 Task: In the Contact  Layla.King@nyu.edu, Add note: 'Add a note to conduct a competitive analysis of key competitors.'. Mark checkbox to create task to follow up ': In 2 weeks'. Create task, with  description: Schedule Webinar, Add due date: Tomorrow; Add reminder: 30 Minutes before. Set Priority Medium and add note: Take detailed meeting minutes and share them with the team afterward.. Logged in from softage.1@softage.net
Action: Mouse moved to (99, 75)
Screenshot: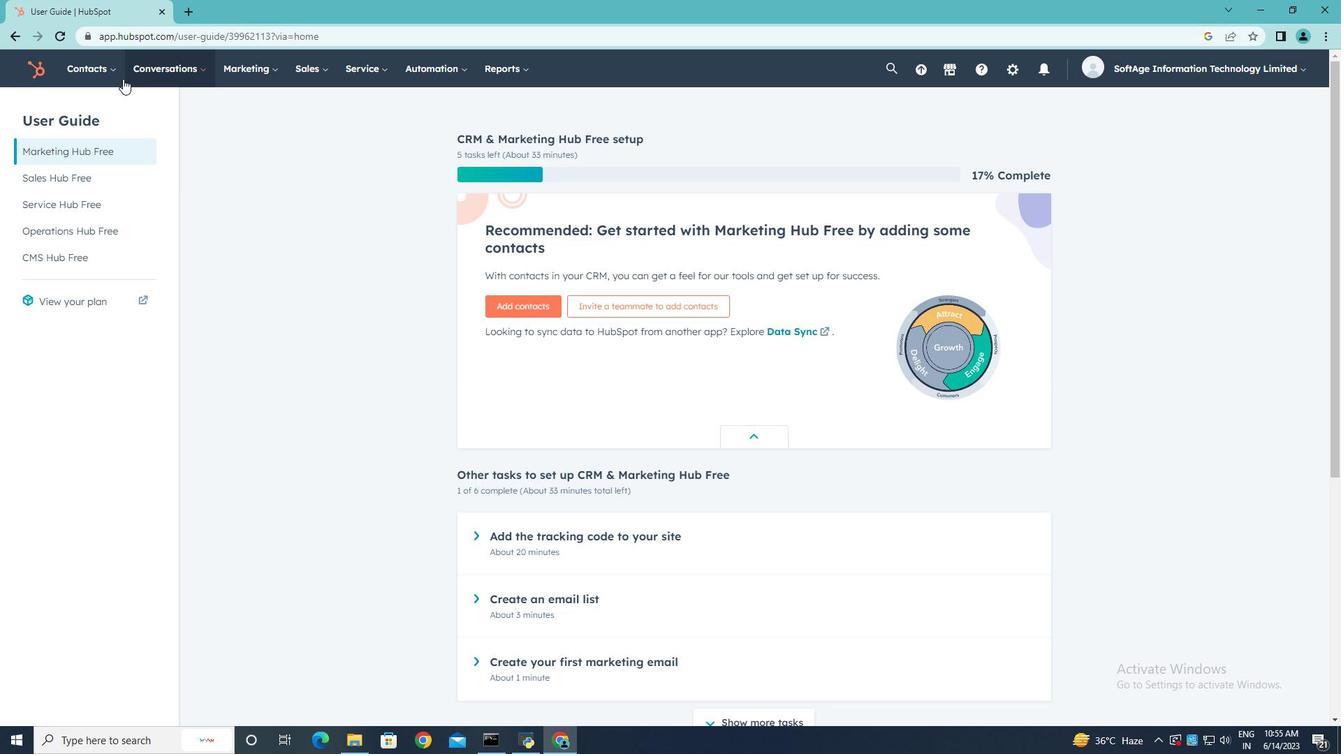 
Action: Mouse pressed left at (99, 75)
Screenshot: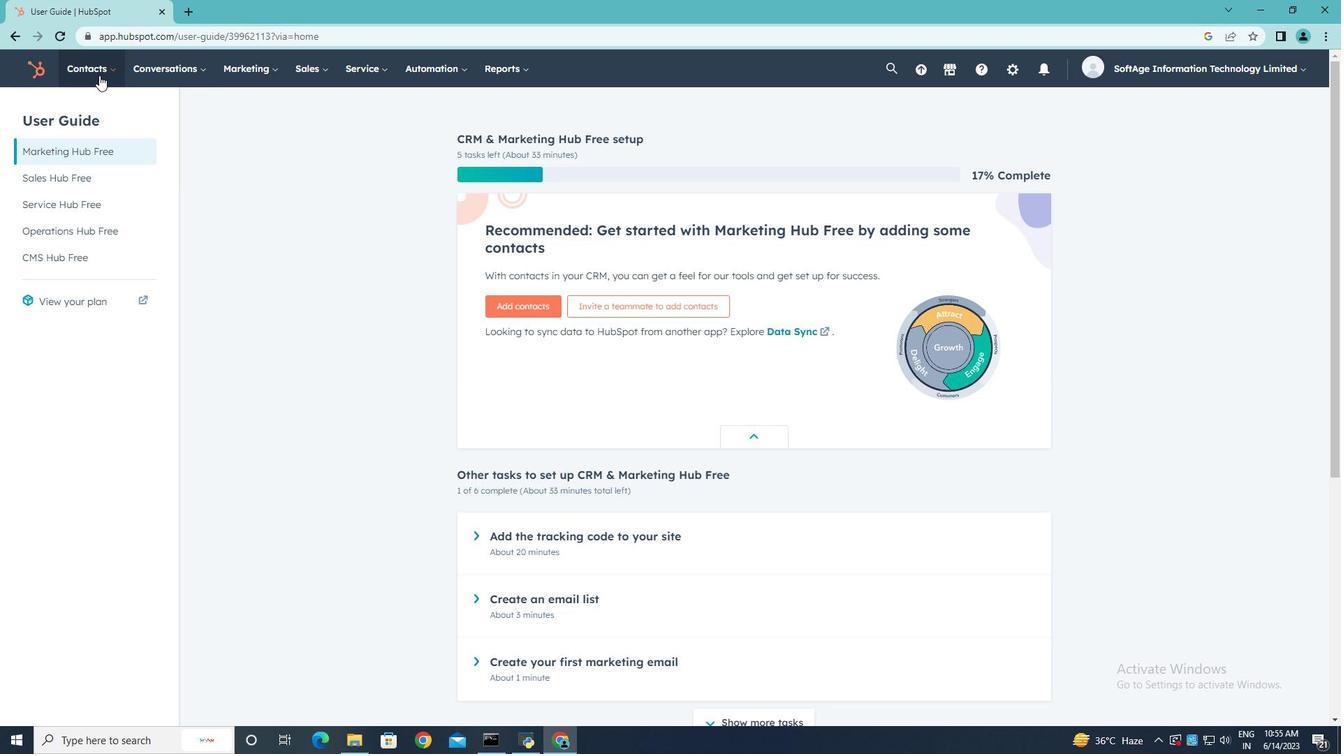 
Action: Mouse moved to (106, 113)
Screenshot: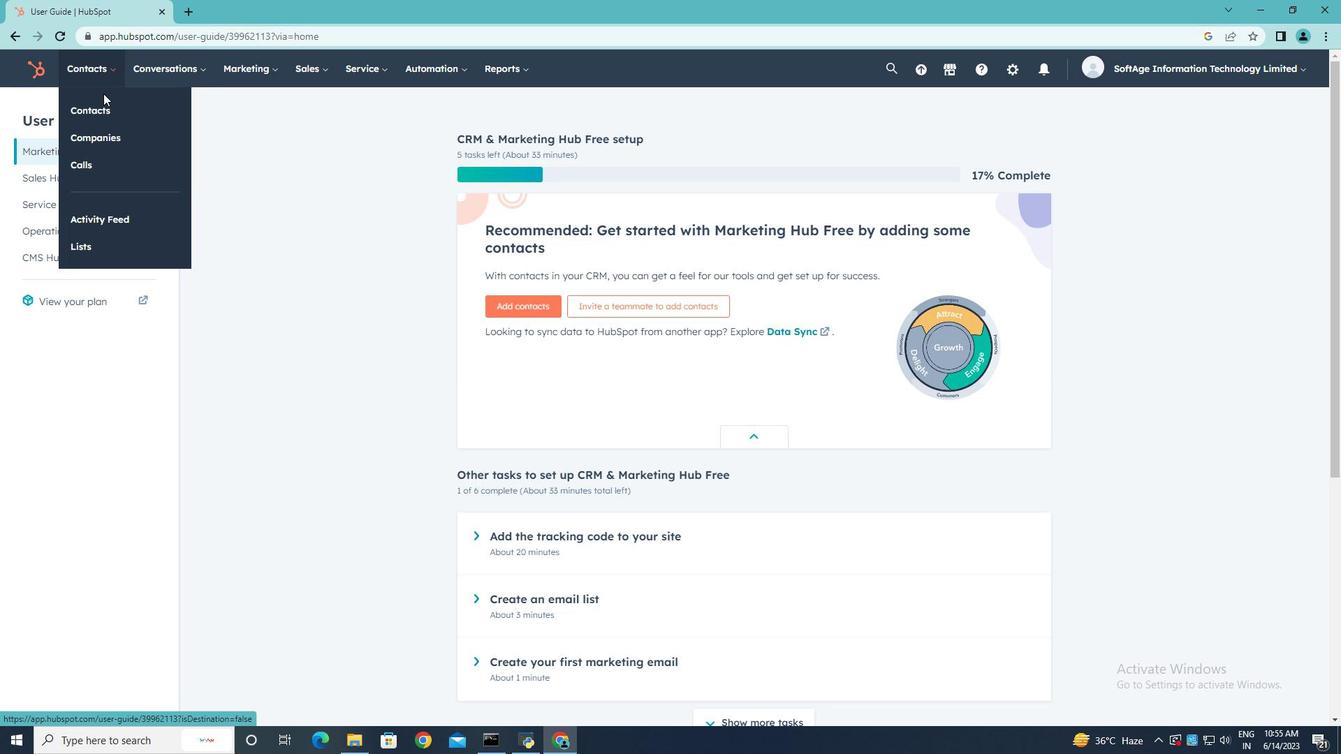 
Action: Mouse pressed left at (106, 113)
Screenshot: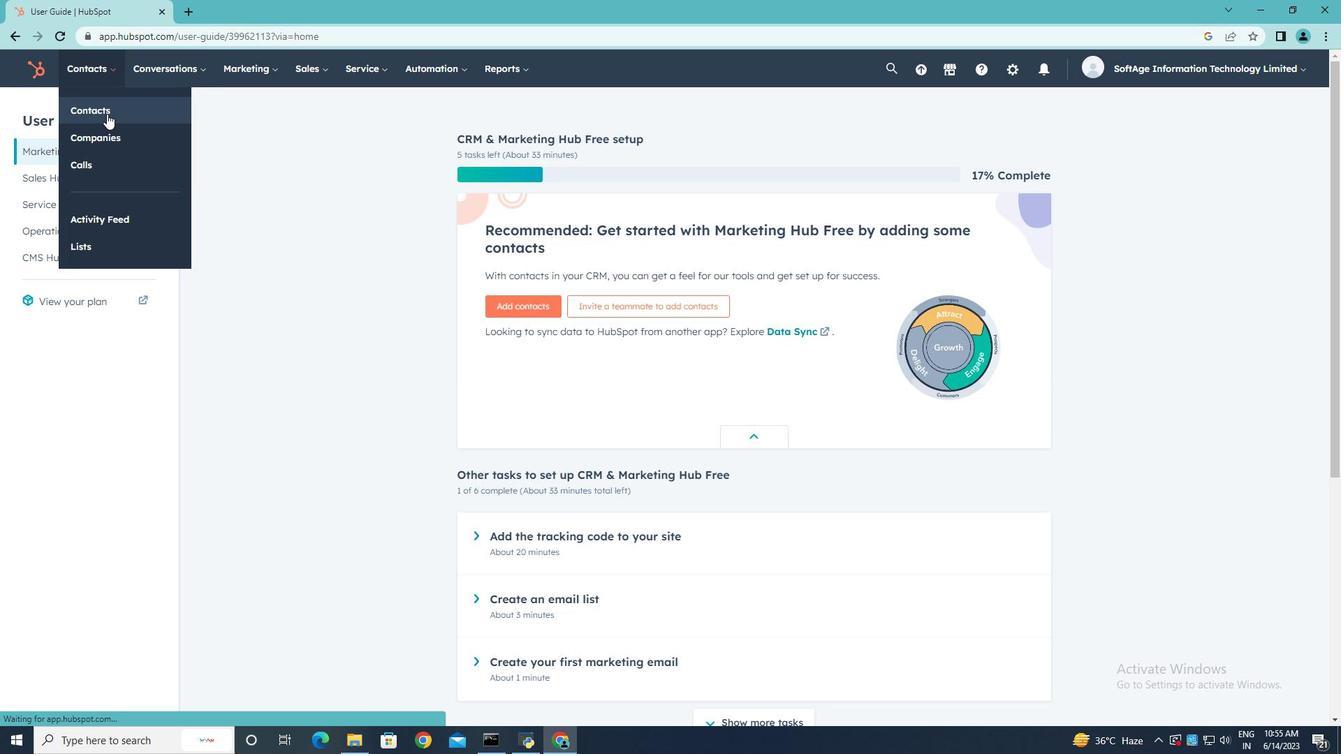 
Action: Mouse moved to (93, 224)
Screenshot: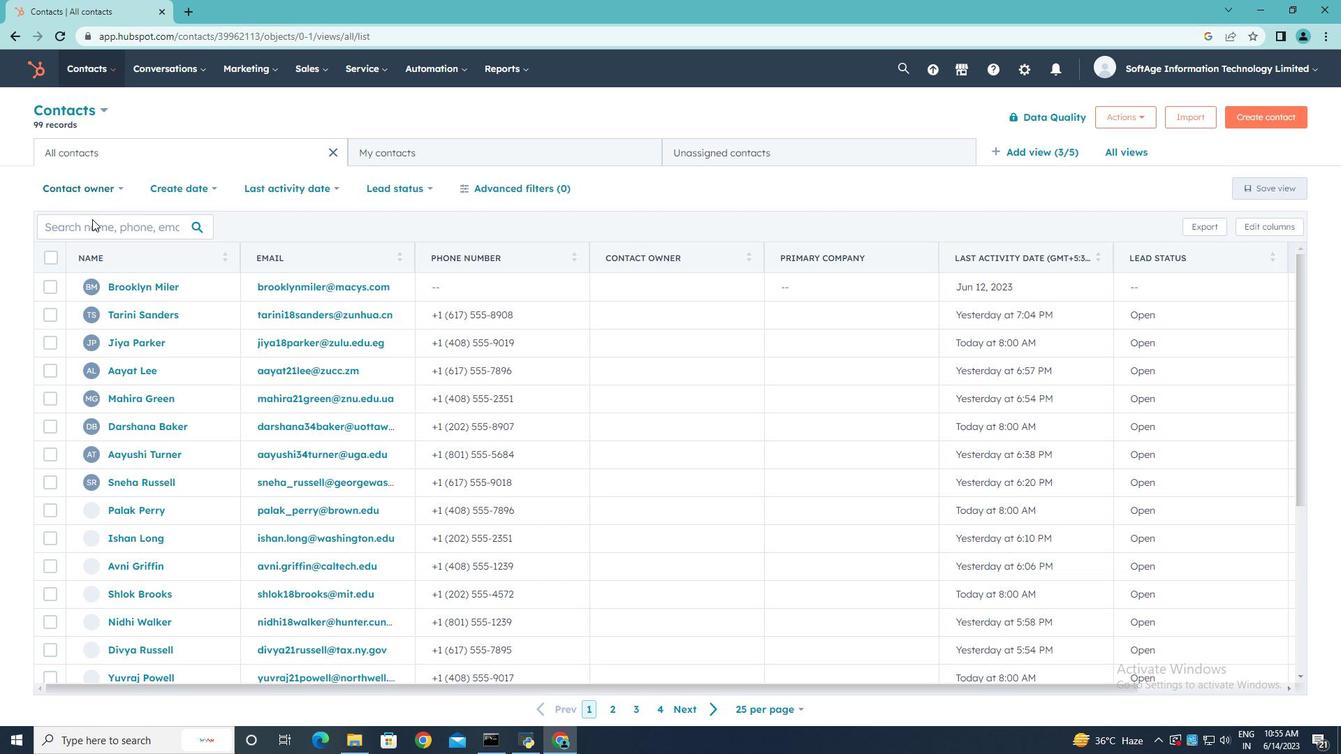 
Action: Mouse pressed left at (93, 224)
Screenshot: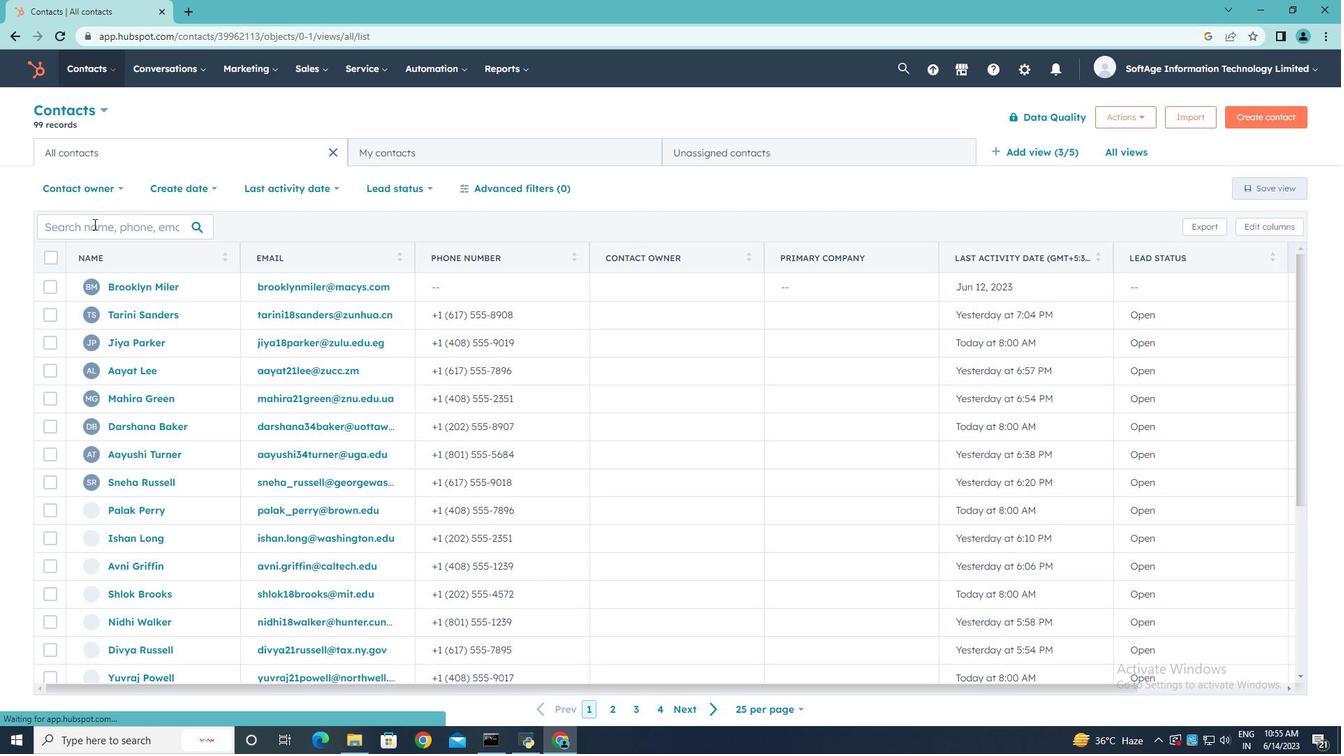 
Action: Key pressed <Key.shift><Key.shift>Layla.<Key.shift>King<Key.shift><Key.shift><Key.shift>@nyu.edu
Screenshot: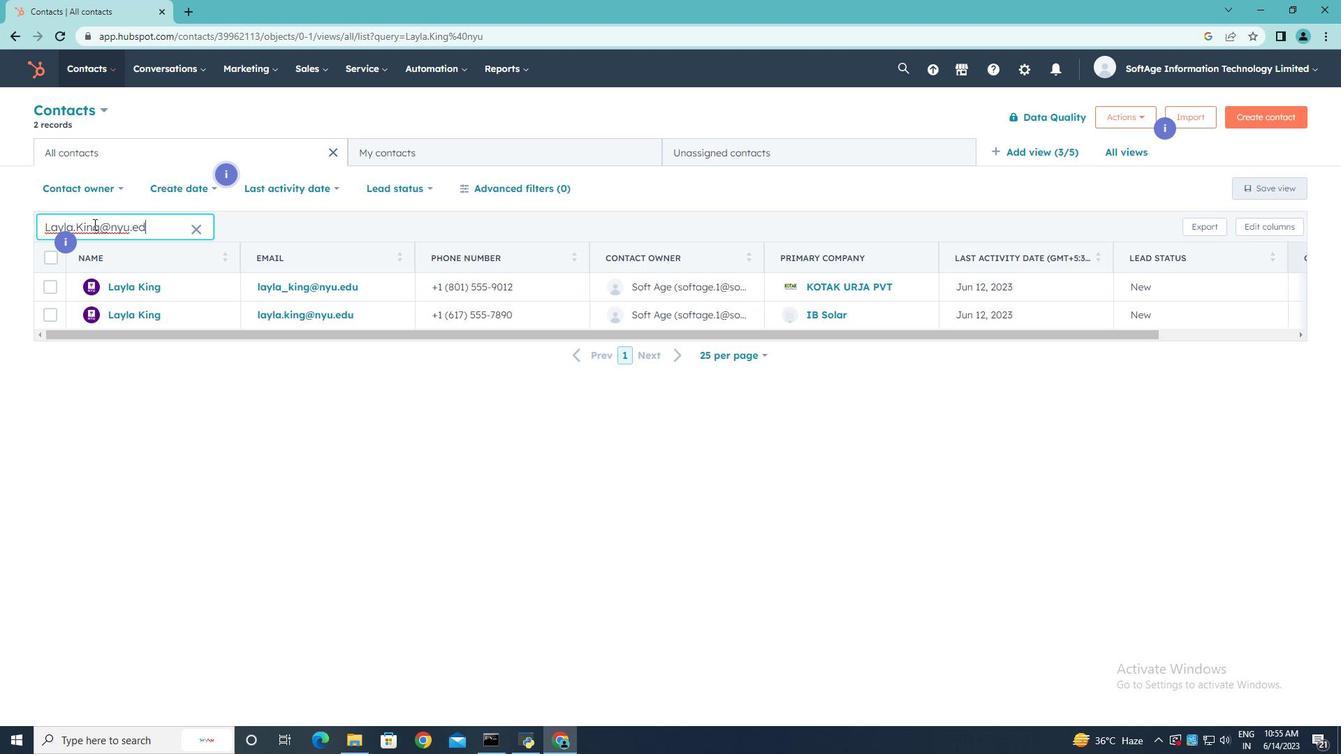 
Action: Mouse moved to (141, 320)
Screenshot: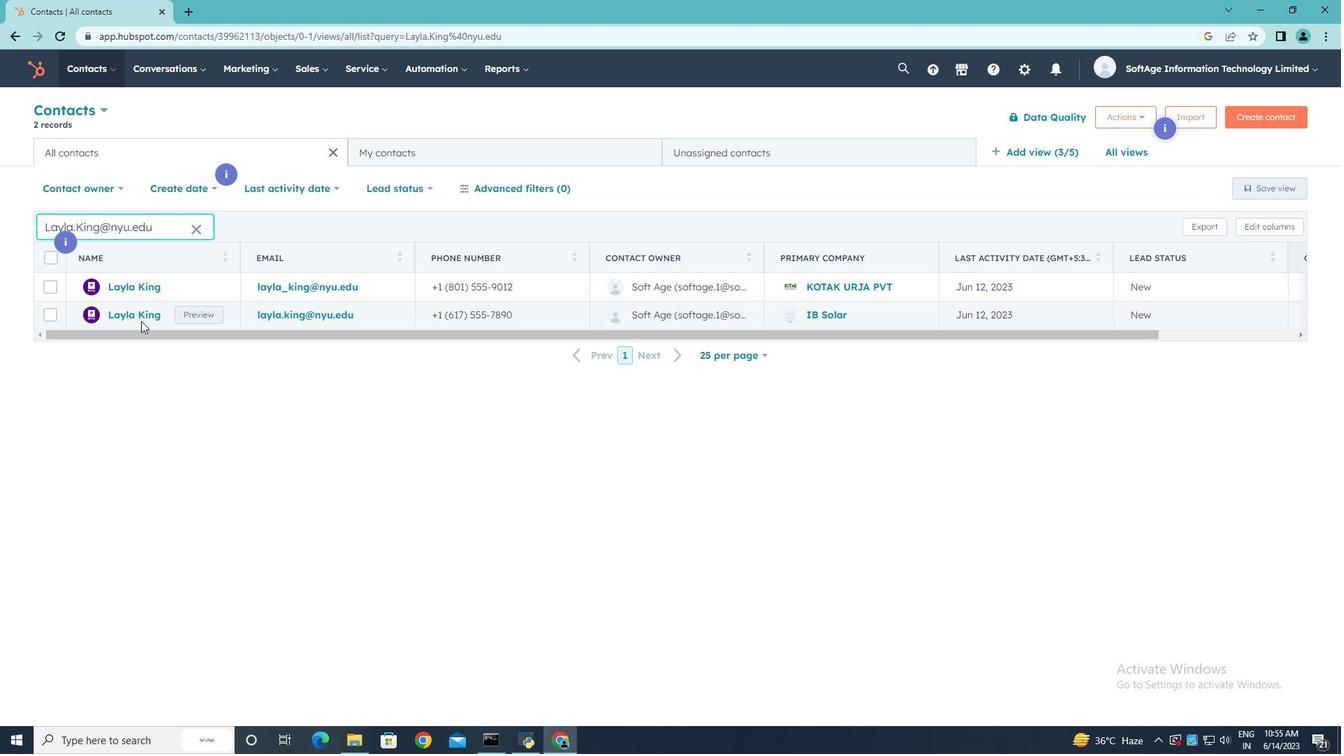 
Action: Mouse pressed left at (141, 320)
Screenshot: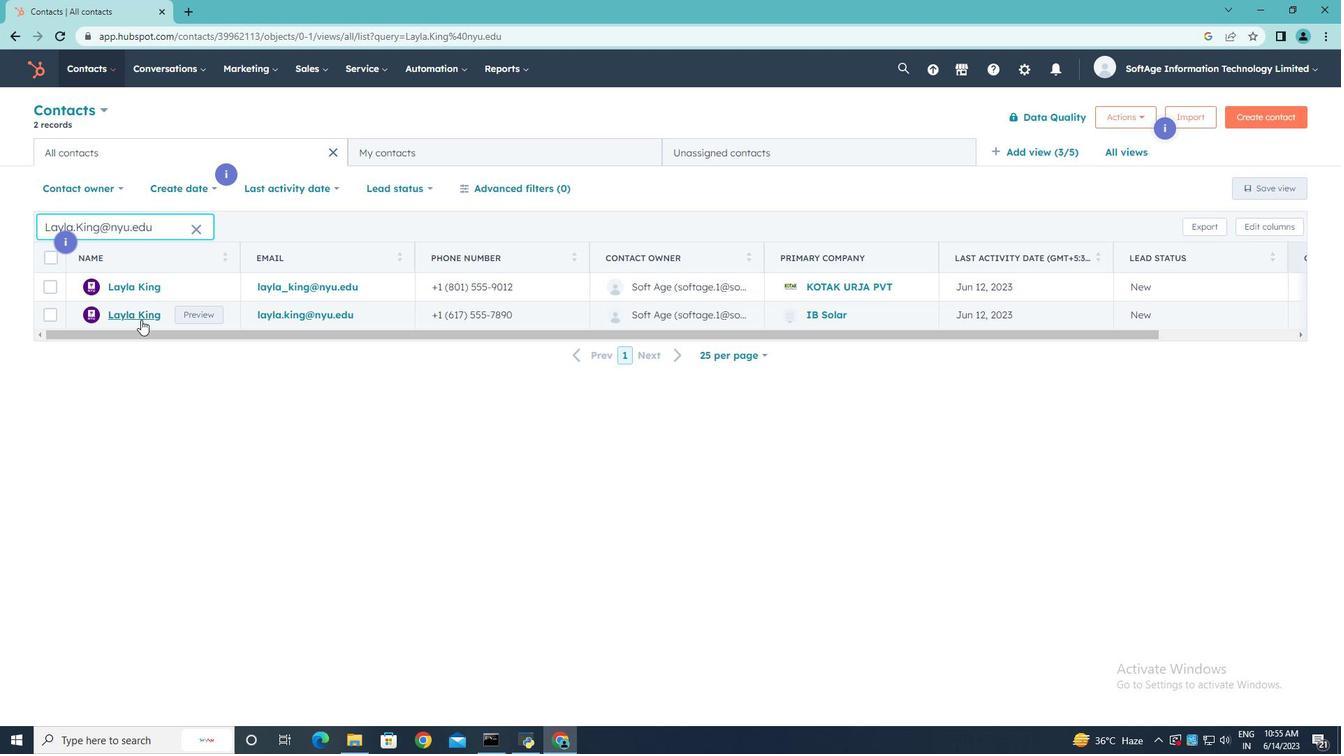 
Action: Mouse pressed left at (141, 320)
Screenshot: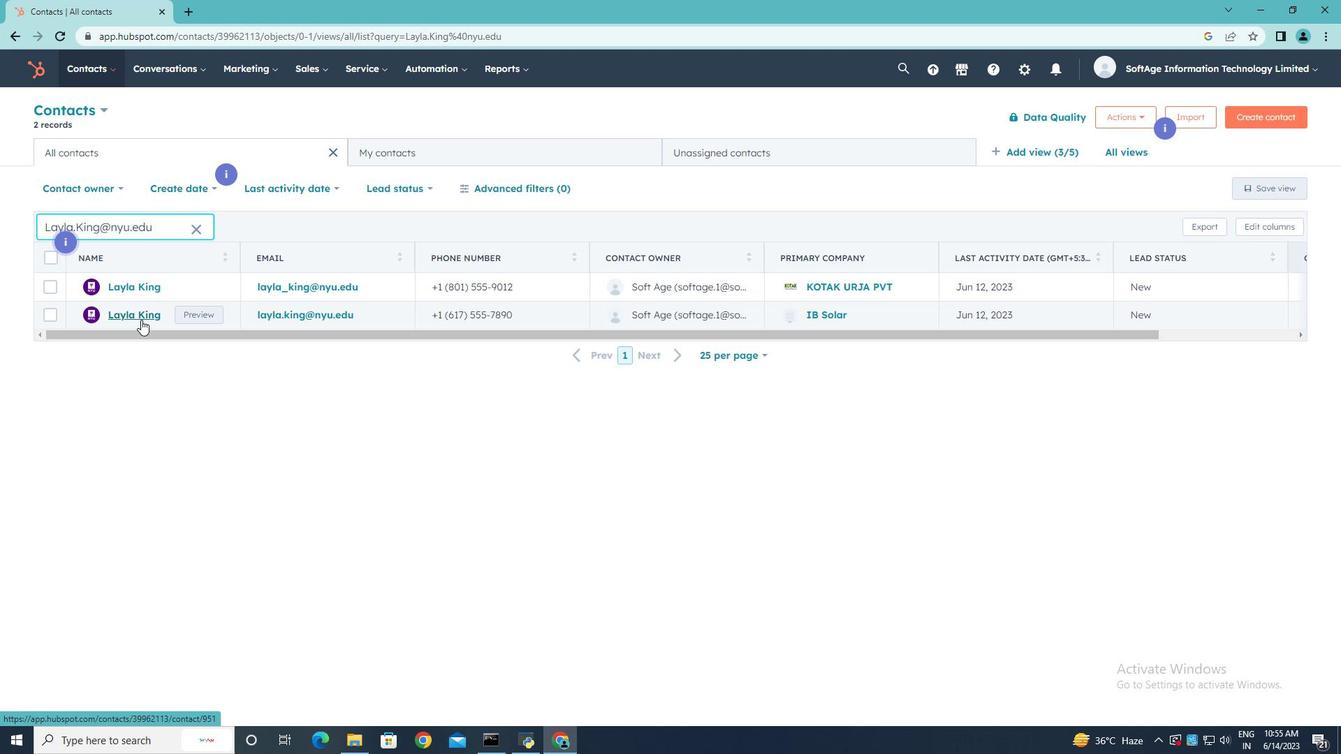 
Action: Mouse moved to (46, 234)
Screenshot: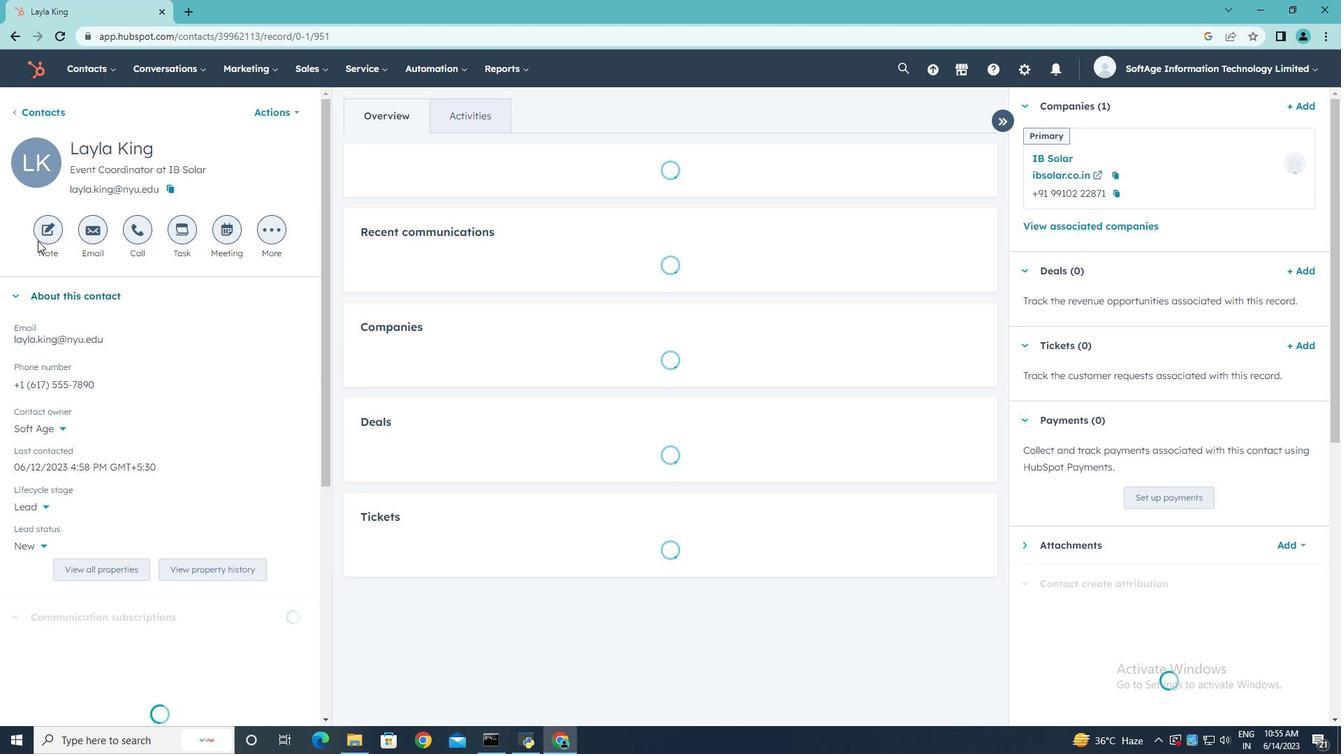 
Action: Mouse pressed left at (46, 234)
Screenshot: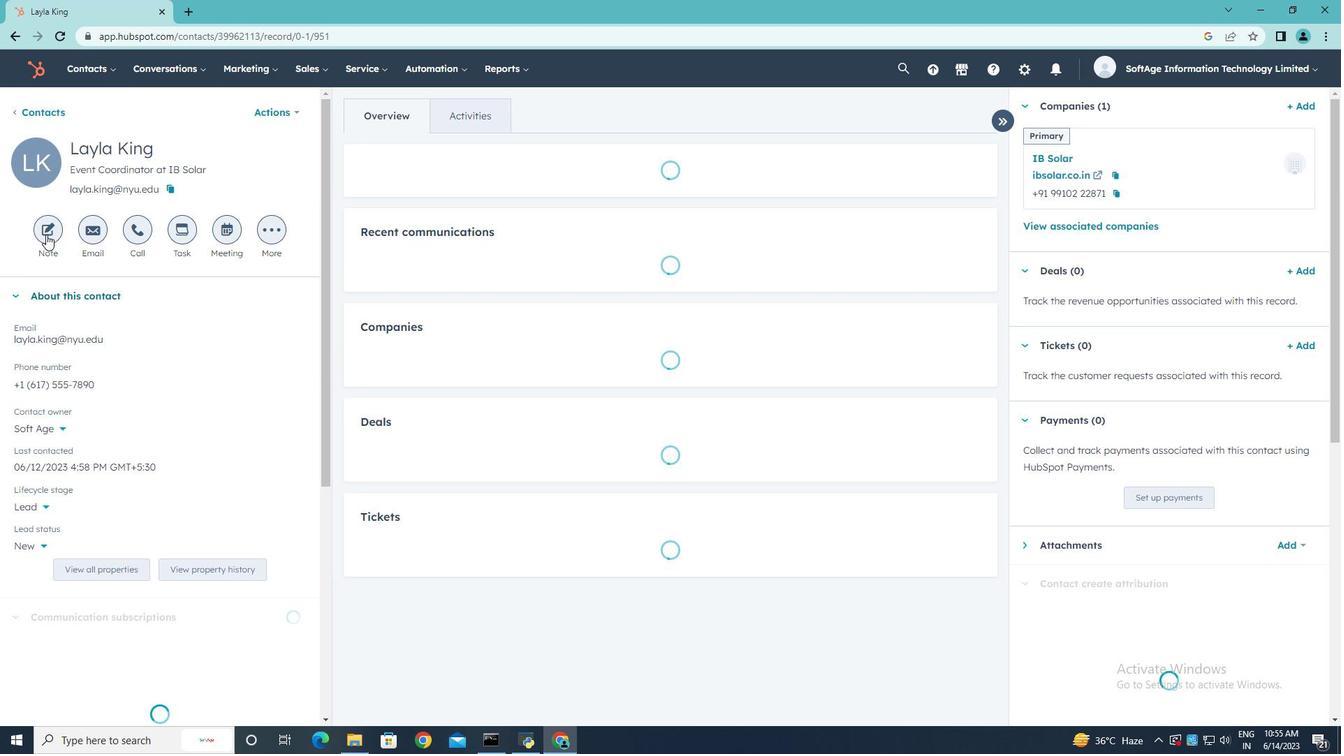 
Action: Mouse moved to (1180, 422)
Screenshot: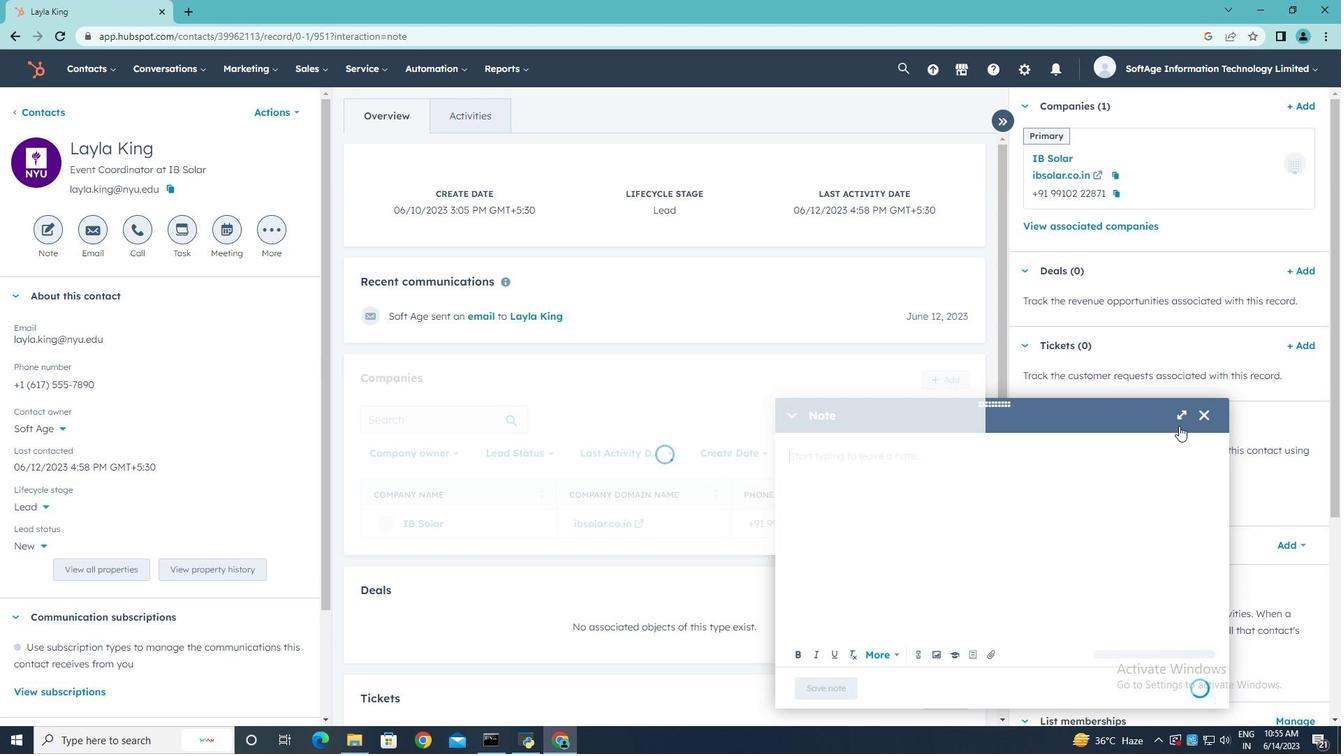 
Action: Mouse pressed left at (1180, 422)
Screenshot: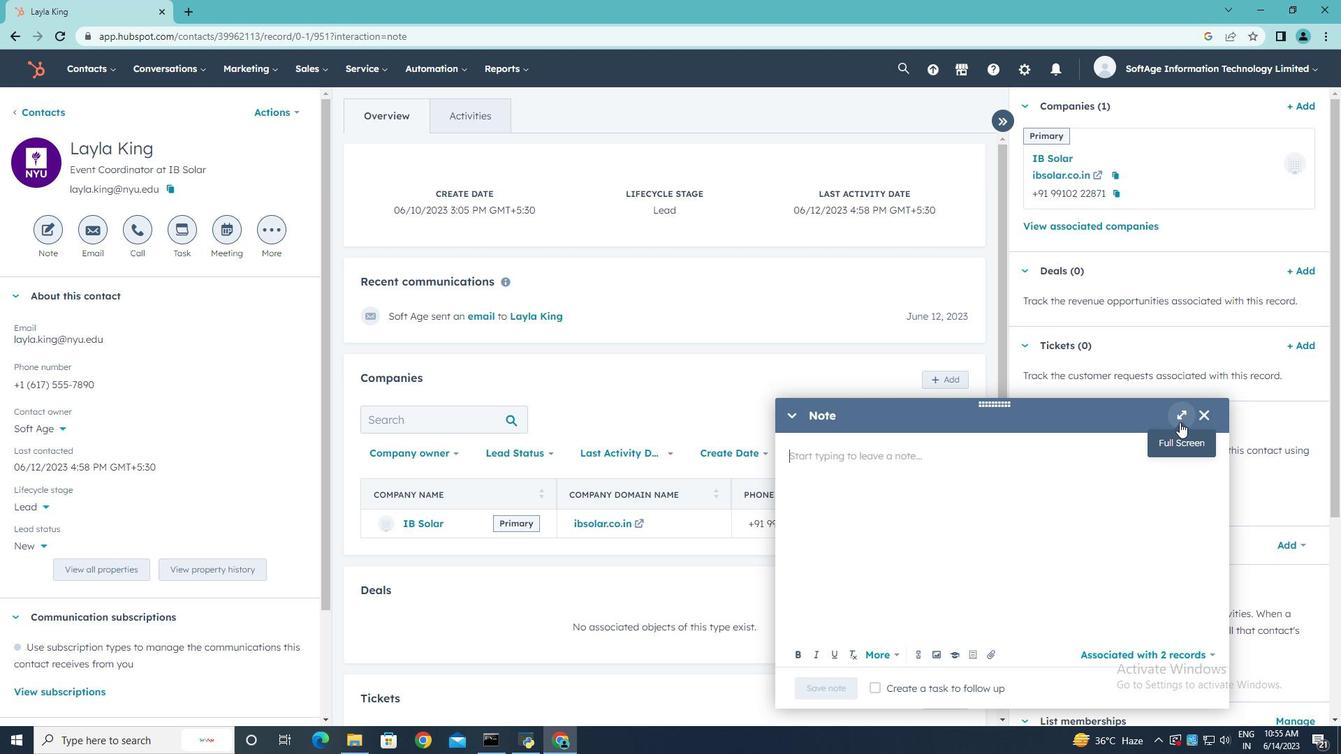 
Action: Mouse moved to (461, 334)
Screenshot: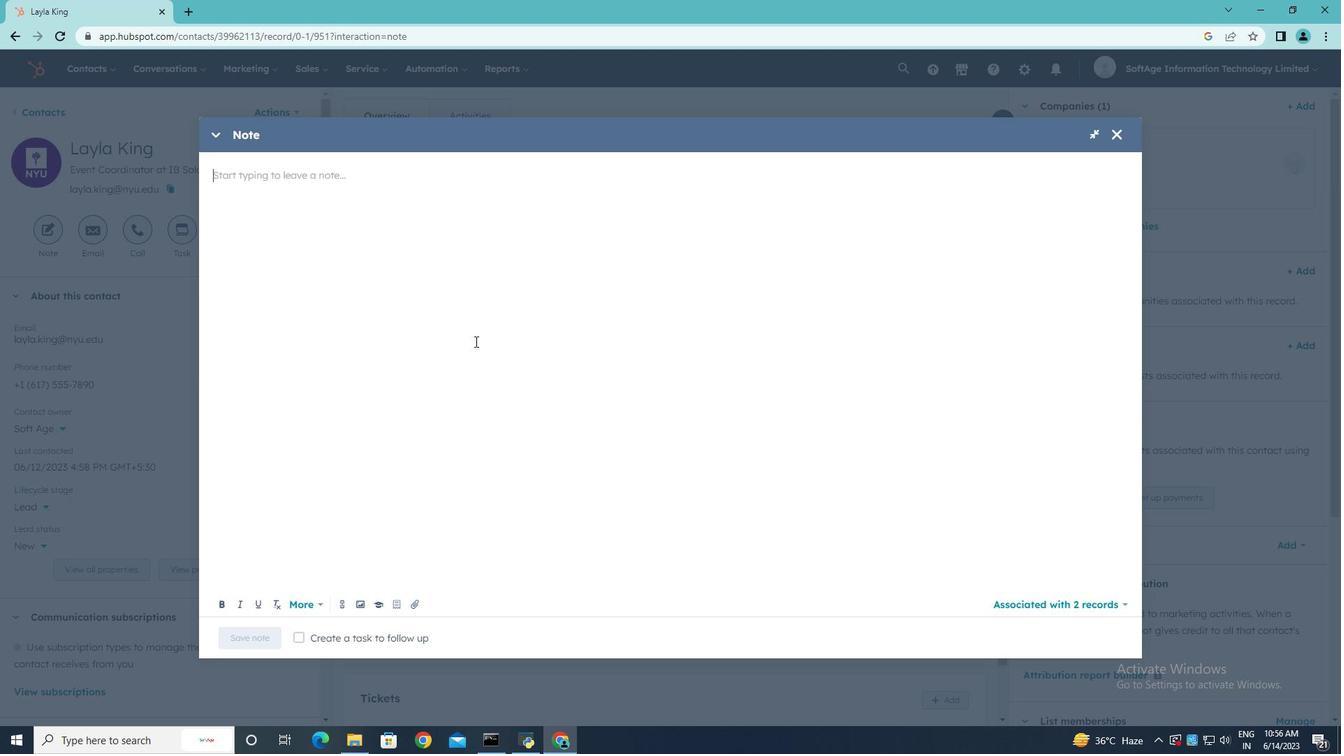 
Action: Key pressed <Key.shift><Key.shift><Key.shift><Key.shift>Add<Key.space>a<Key.space>note<Key.space>to<Key.space>conduct<Key.space>a<Key.space>comprtitive<Key.space>analysis
Screenshot: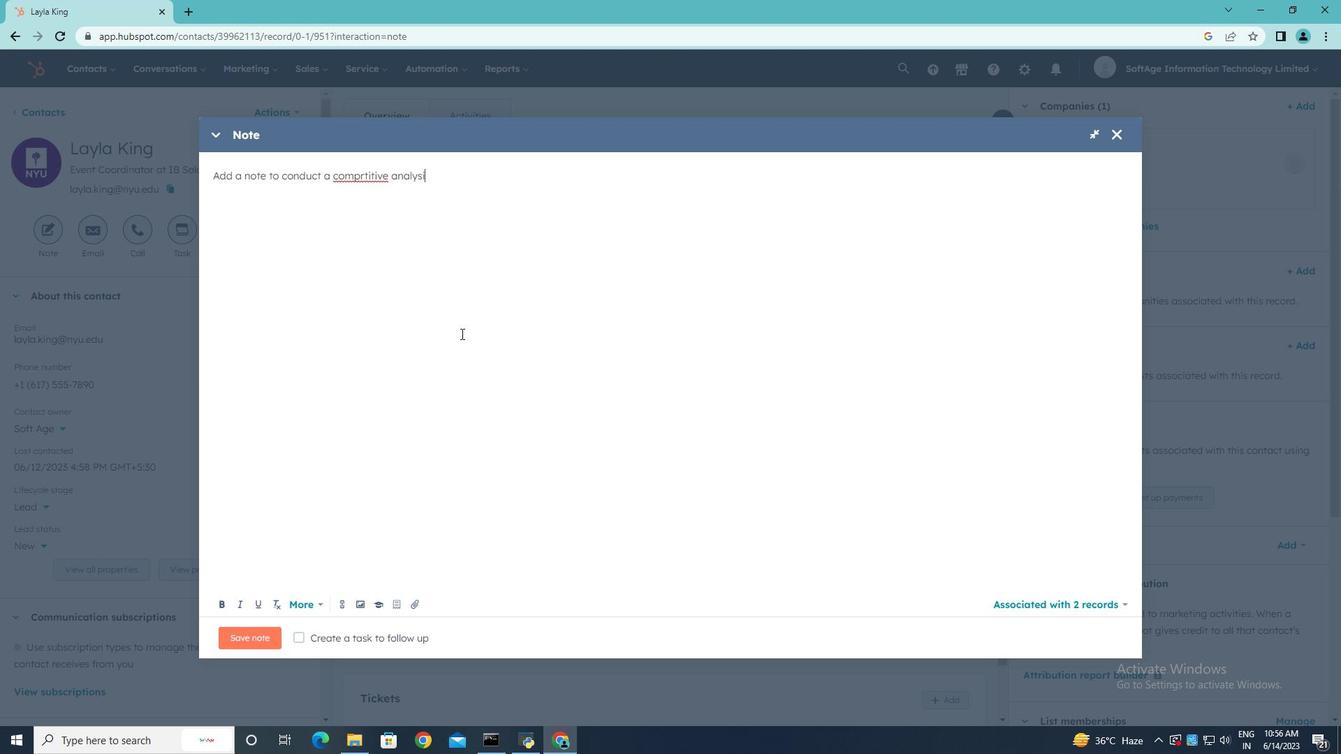 
Action: Mouse moved to (361, 176)
Screenshot: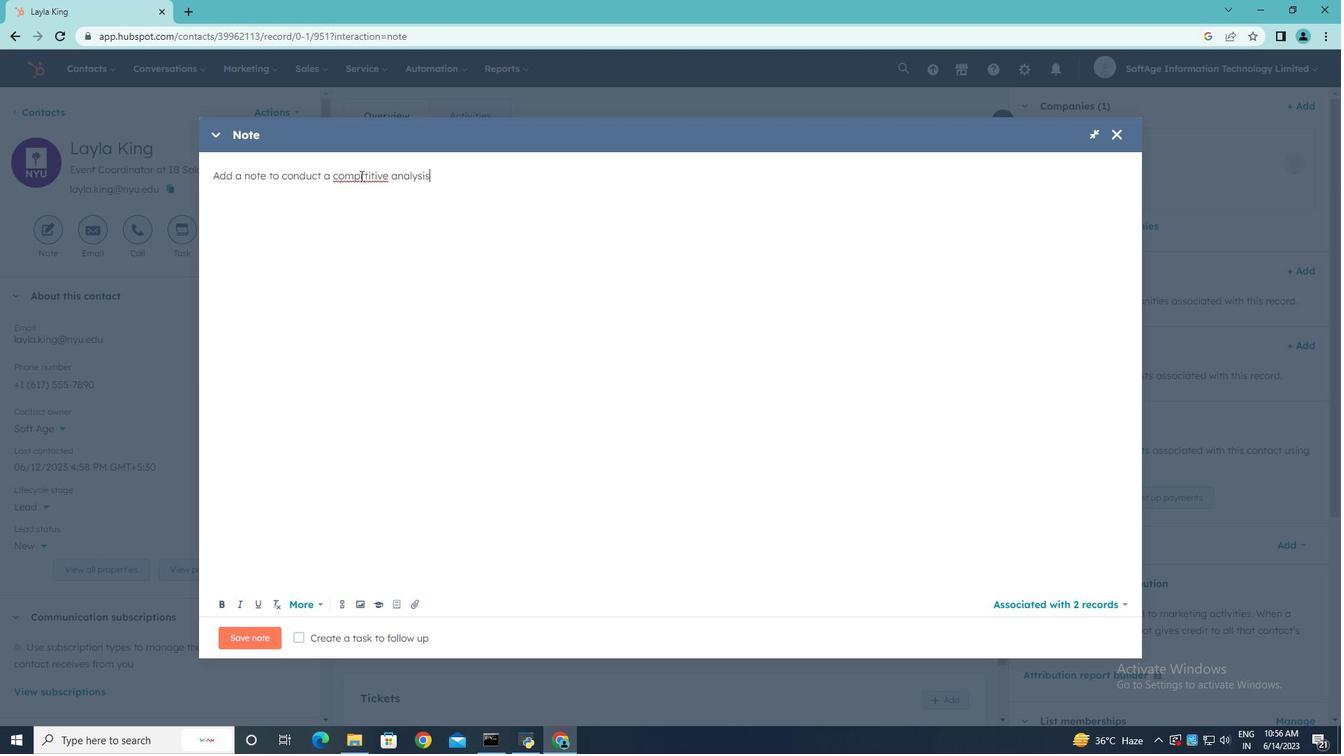 
Action: Mouse pressed left at (361, 176)
Screenshot: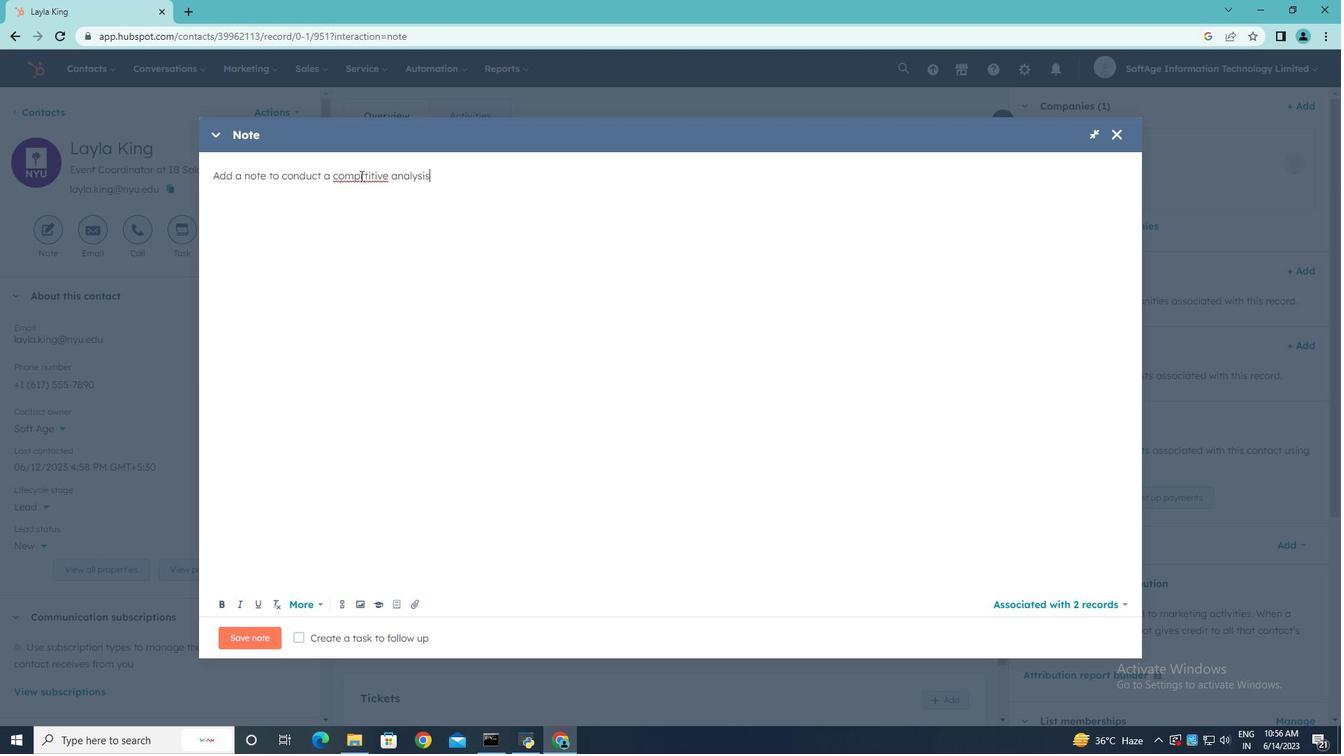 
Action: Mouse moved to (394, 197)
Screenshot: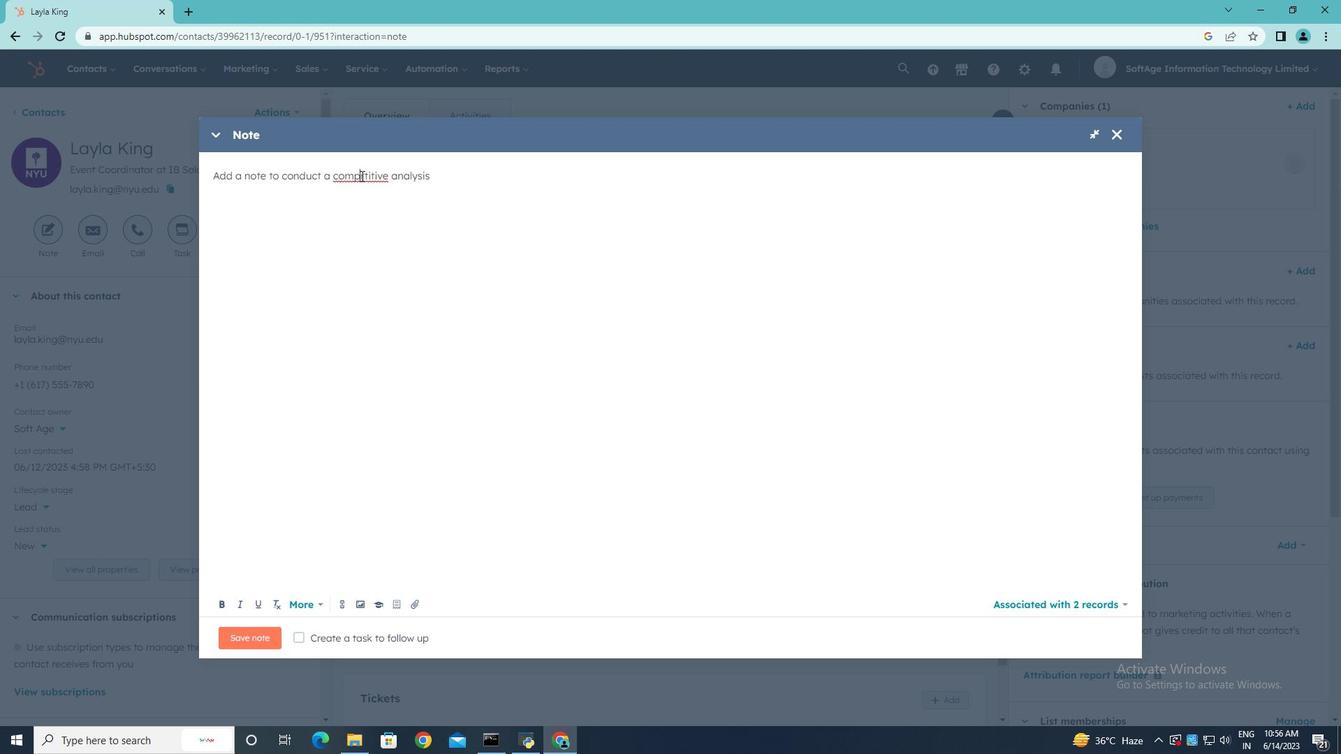 
Action: Key pressed <Key.right><Key.backspace>e
Screenshot: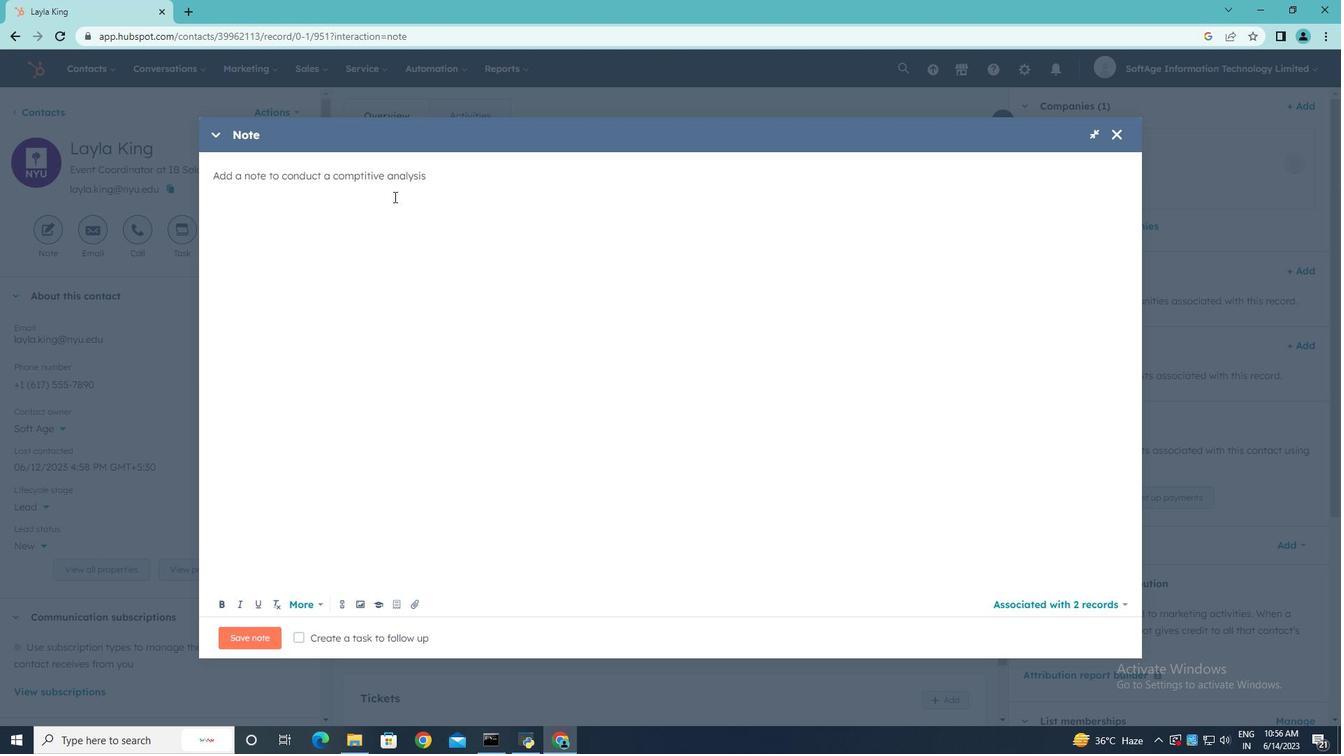 
Action: Mouse moved to (465, 175)
Screenshot: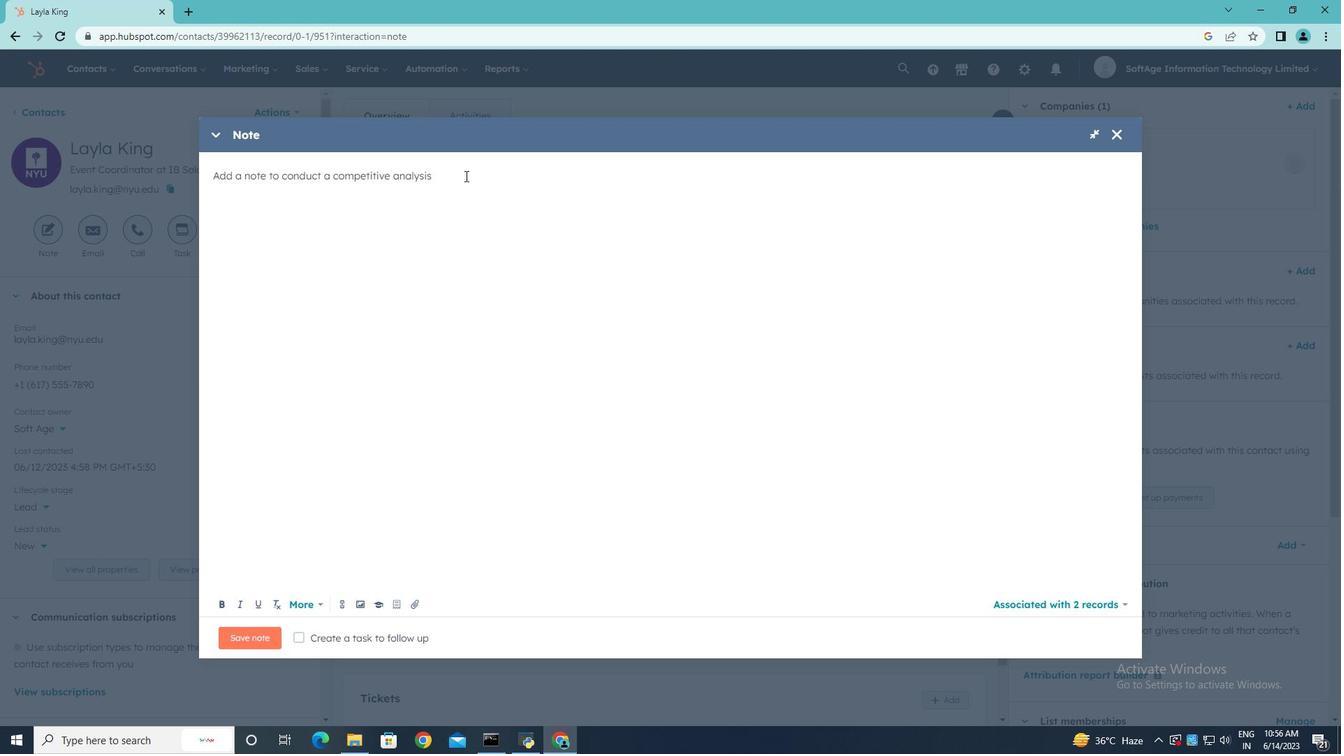 
Action: Mouse pressed left at (465, 175)
Screenshot: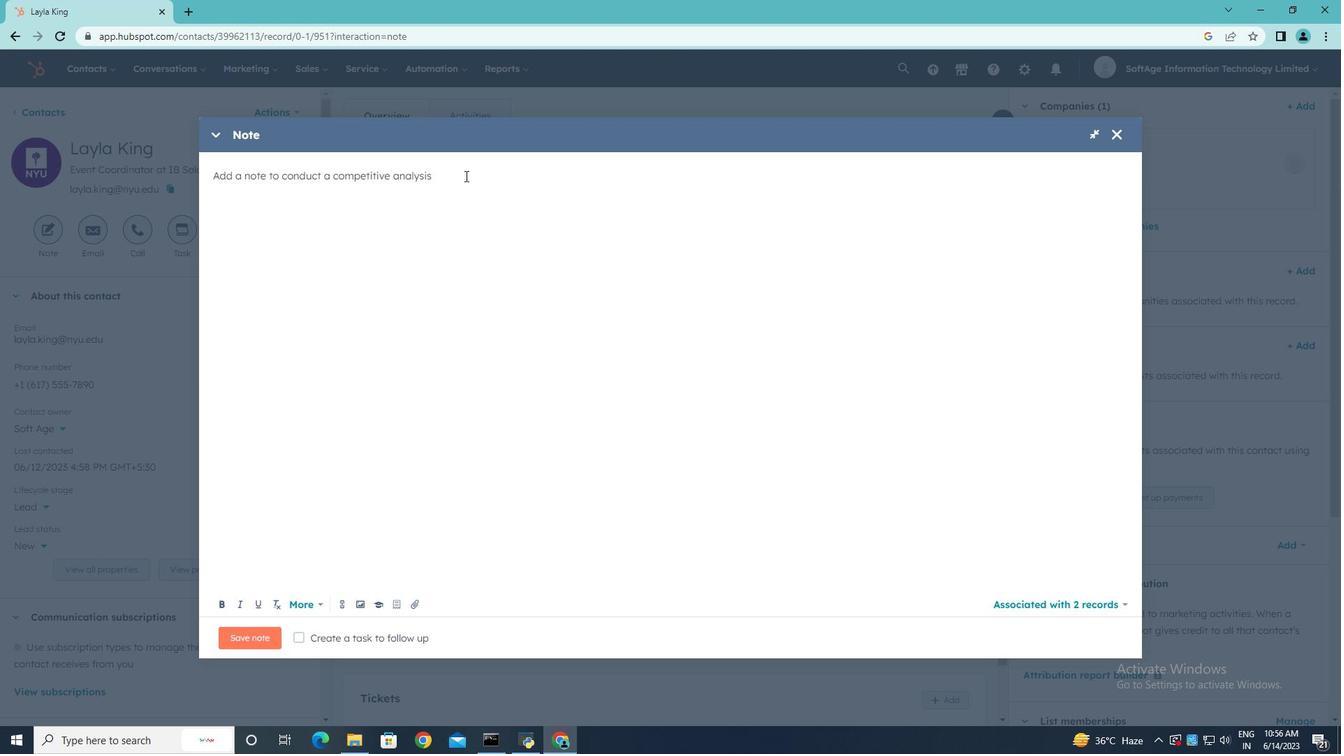 
Action: Key pressed <Key.space>of<Key.space>key<Key.space>competitors.
Screenshot: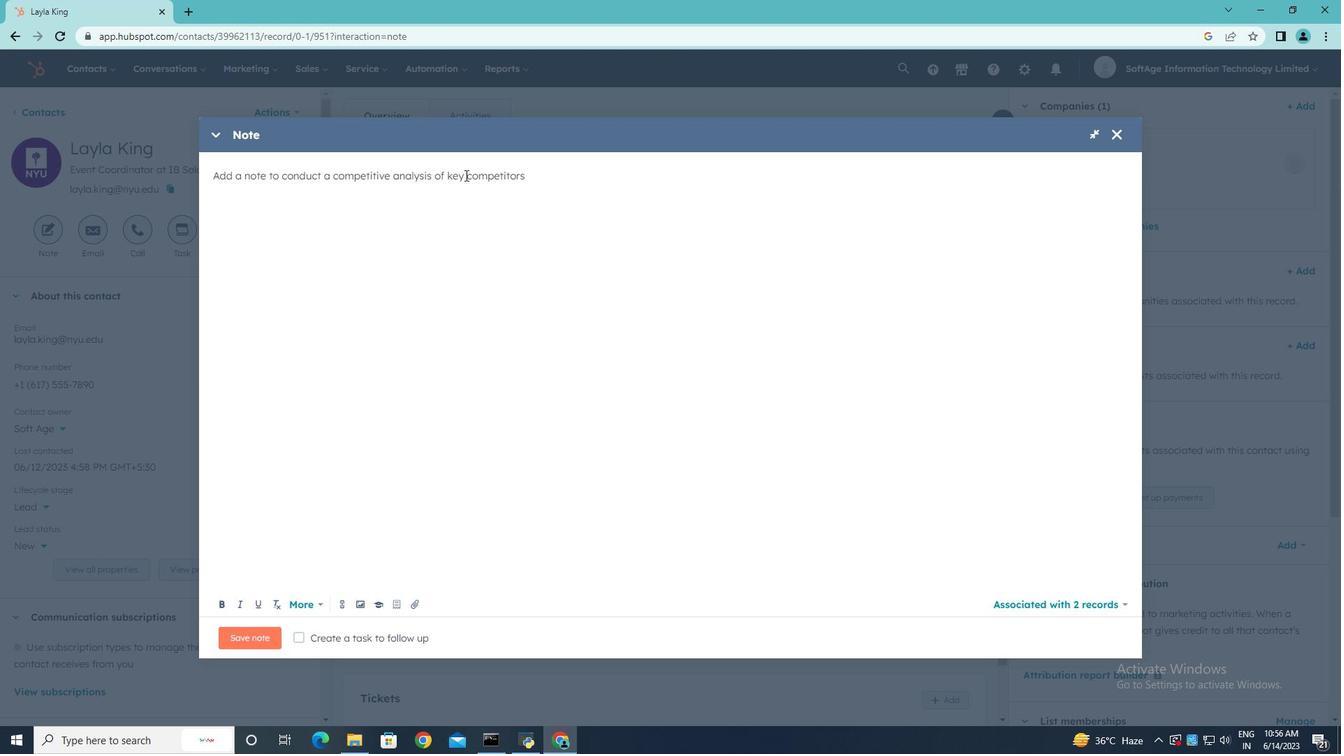 
Action: Mouse moved to (352, 643)
Screenshot: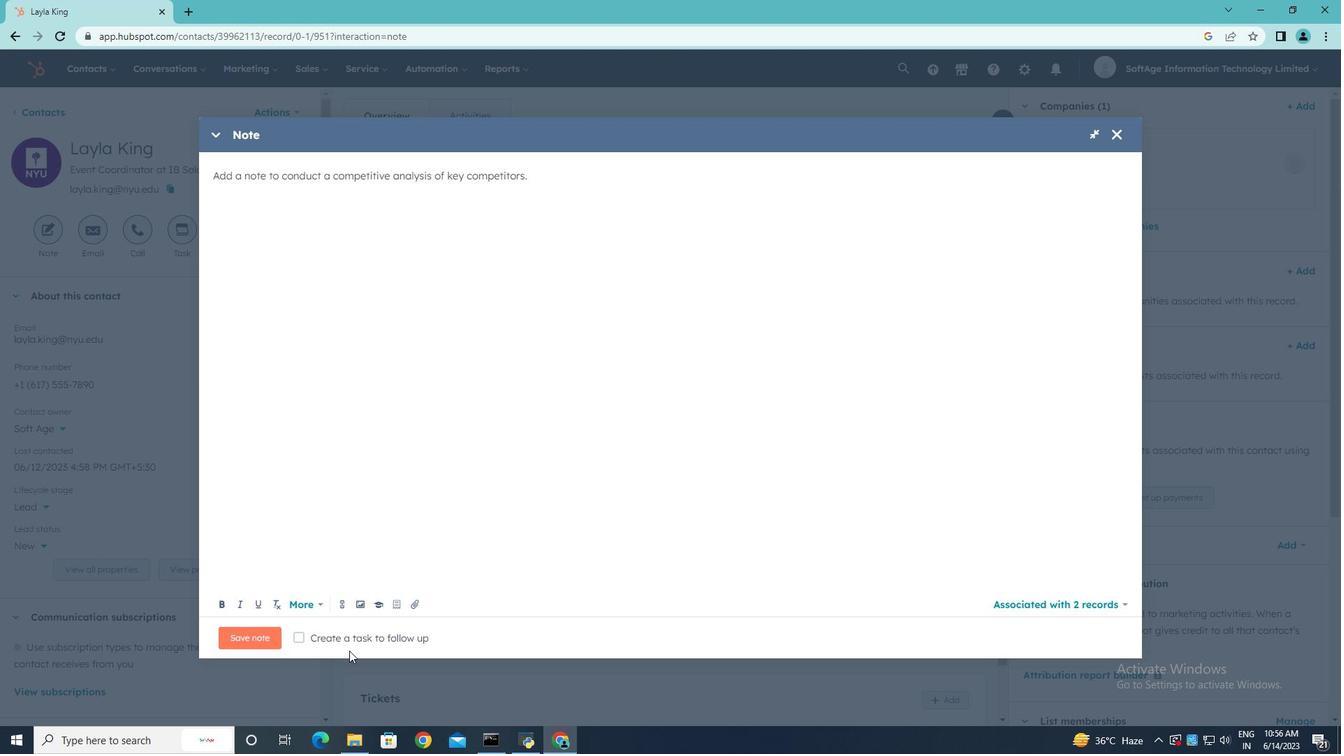 
Action: Mouse pressed left at (352, 643)
Screenshot: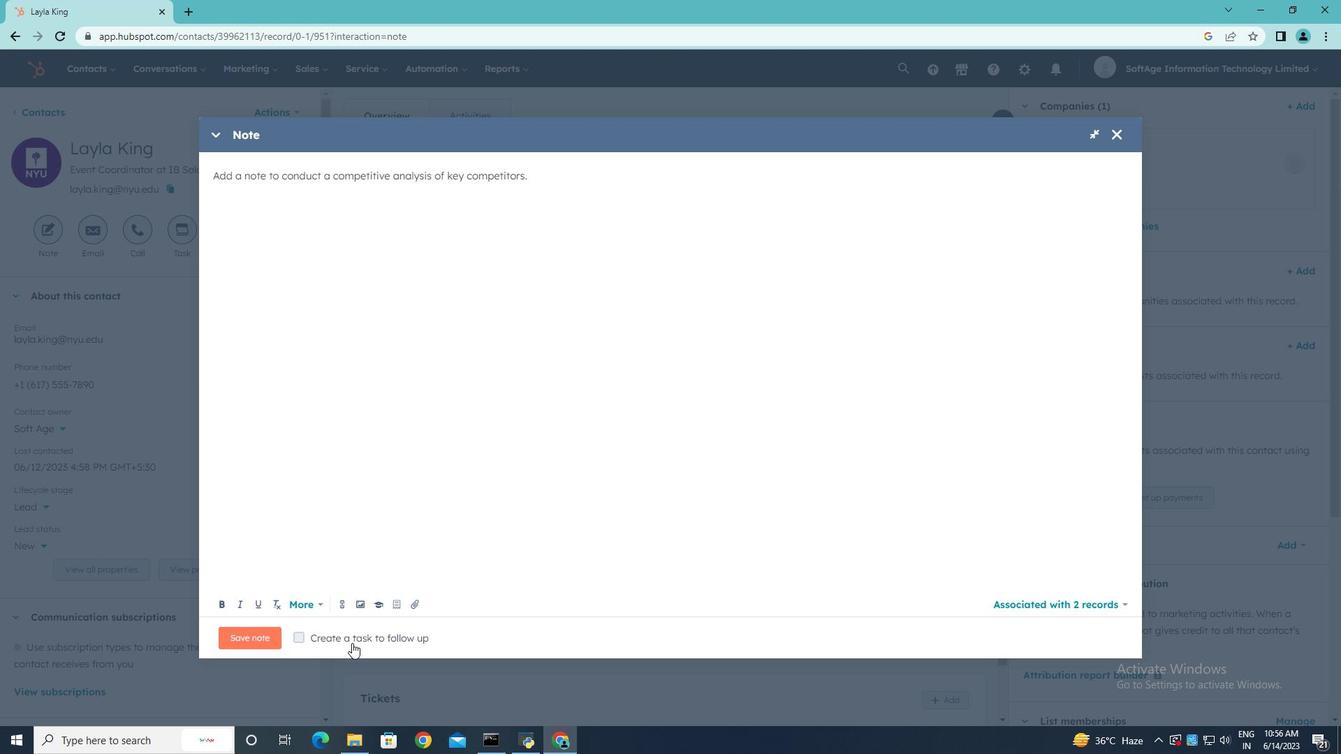 
Action: Mouse moved to (487, 634)
Screenshot: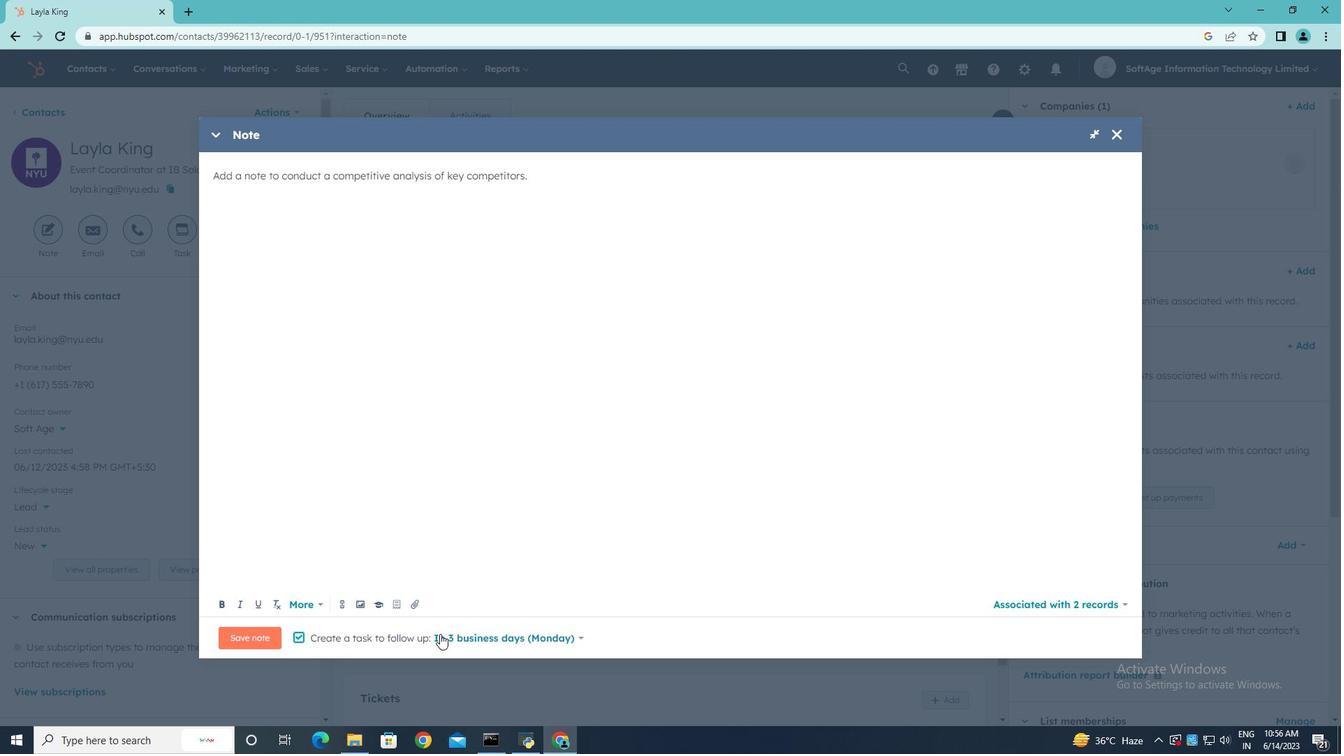 
Action: Mouse pressed left at (487, 634)
Screenshot: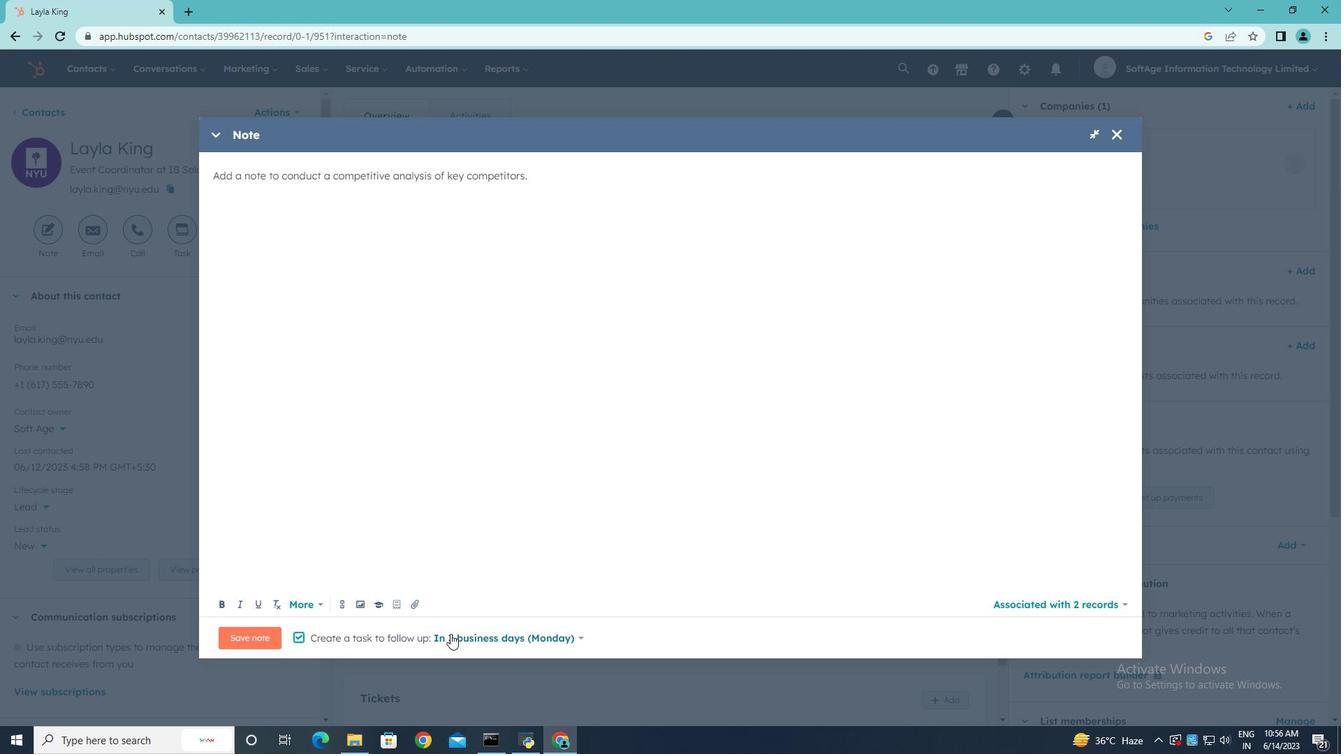 
Action: Mouse moved to (498, 553)
Screenshot: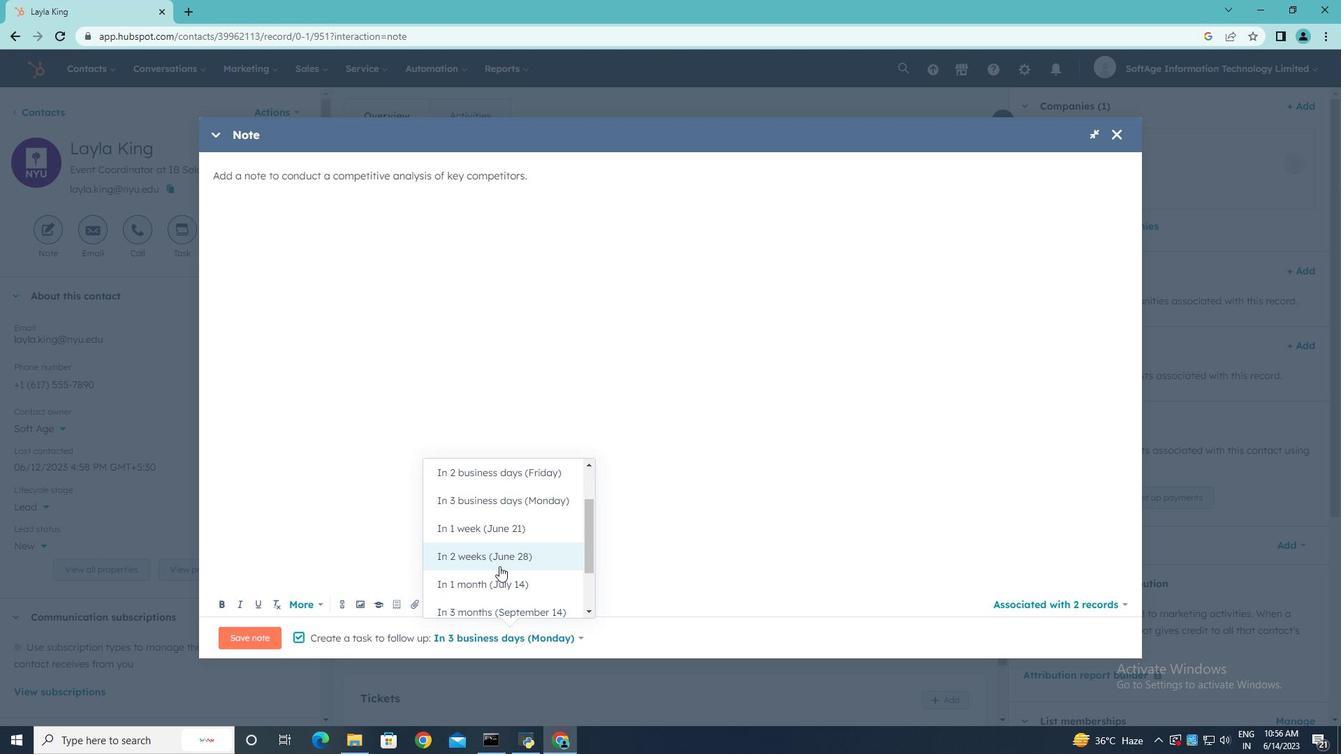 
Action: Mouse scrolled (498, 554) with delta (0, 0)
Screenshot: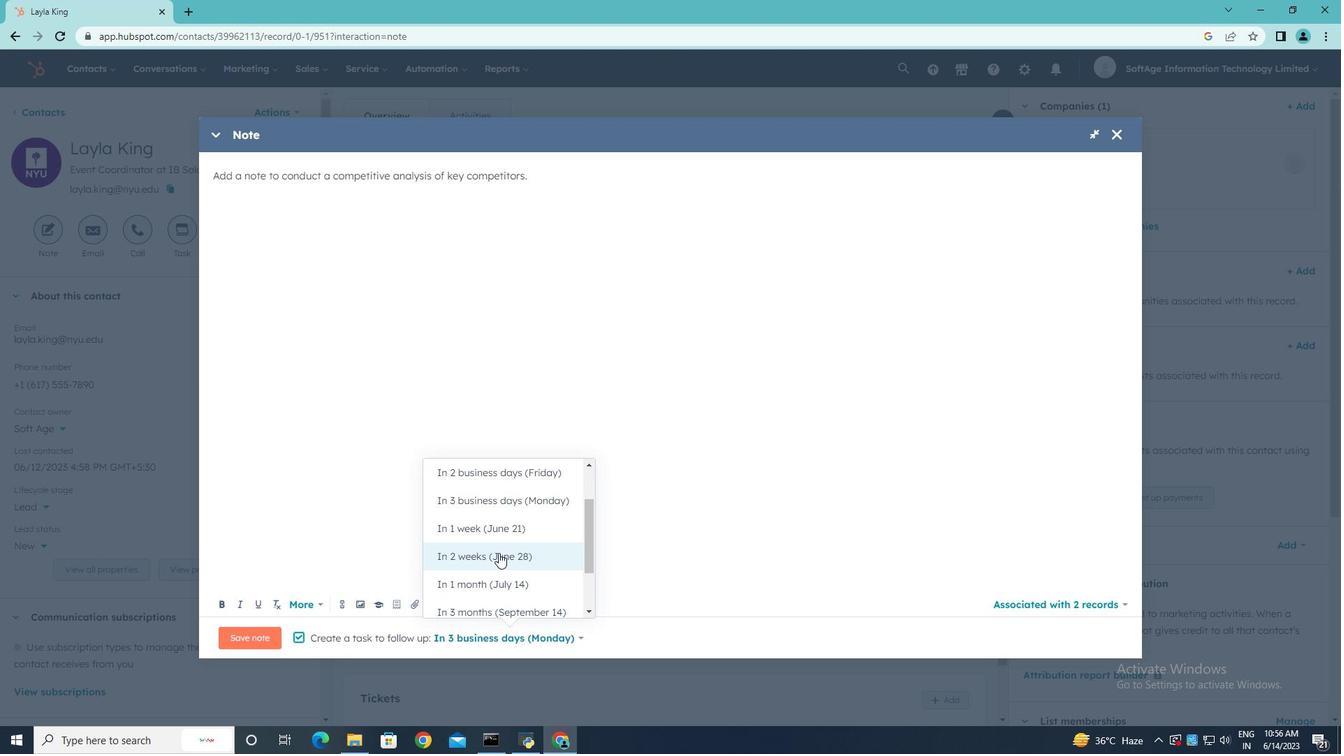 
Action: Mouse scrolled (498, 552) with delta (0, 0)
Screenshot: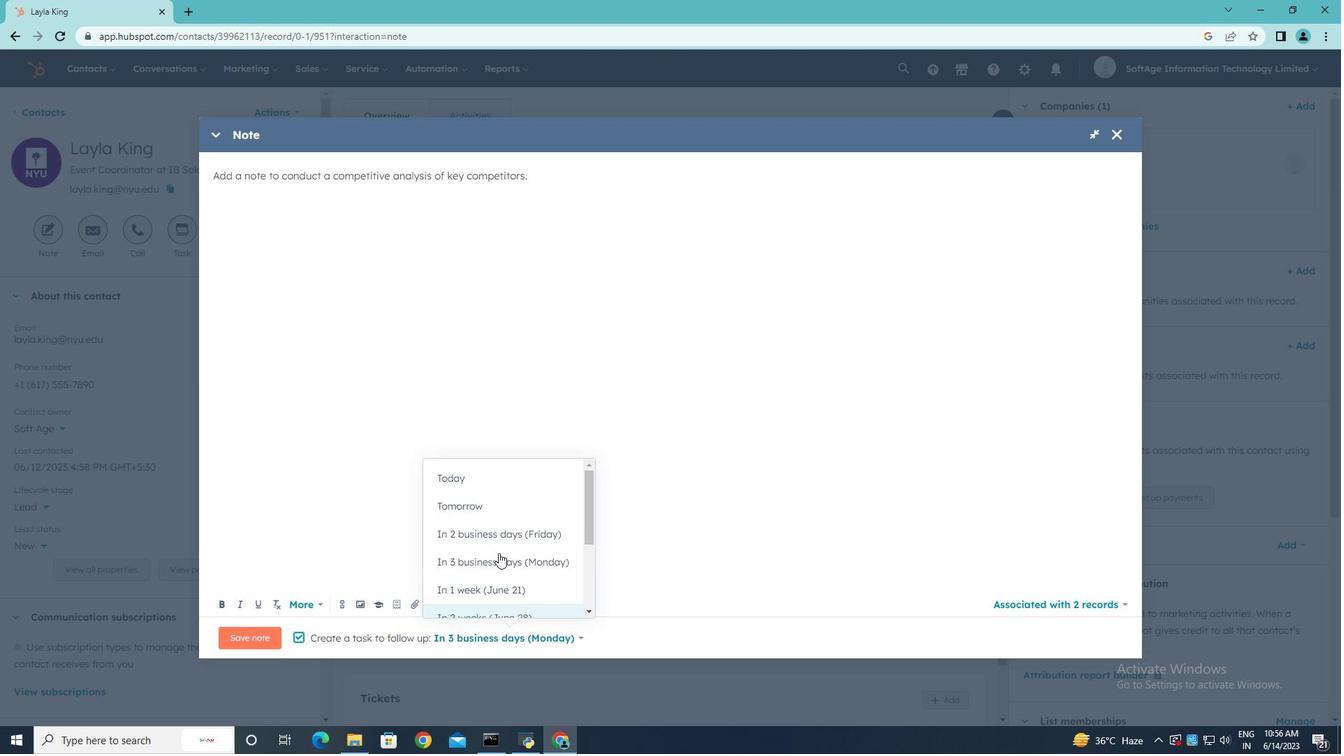 
Action: Mouse moved to (498, 549)
Screenshot: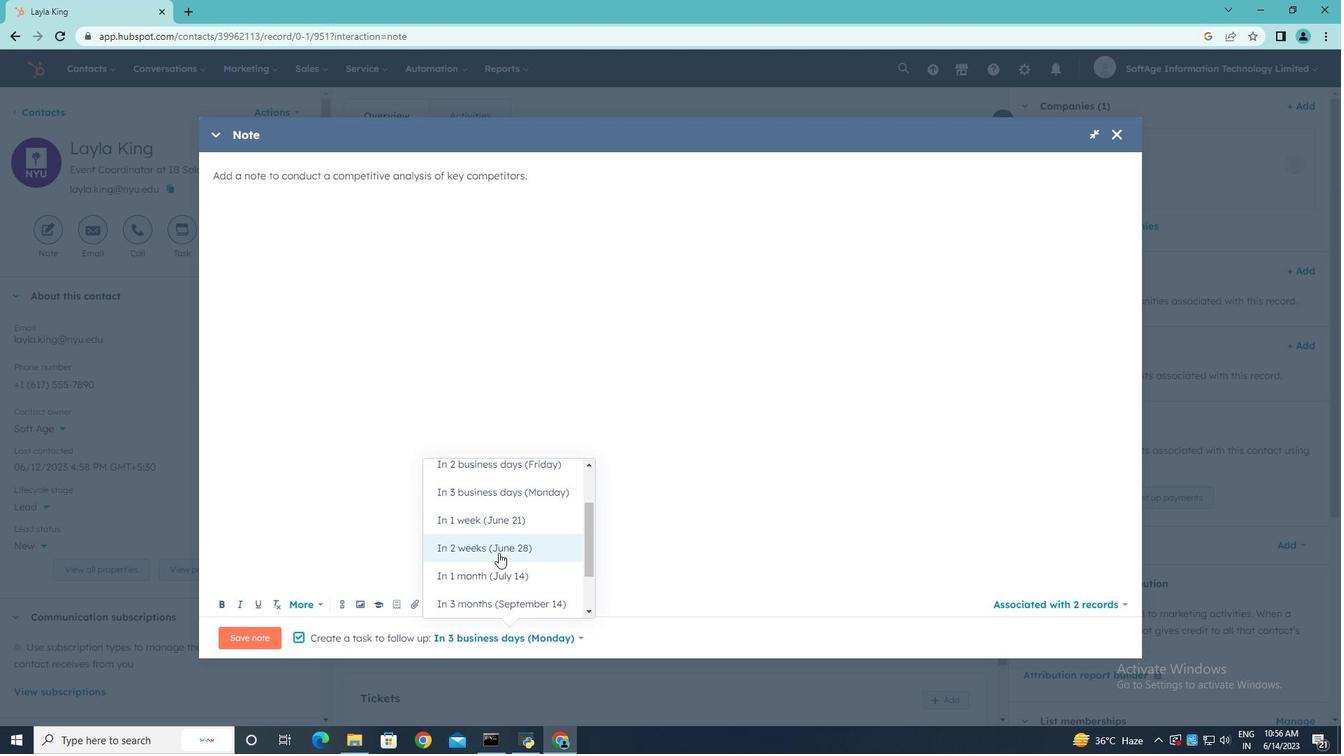 
Action: Mouse pressed left at (498, 549)
Screenshot: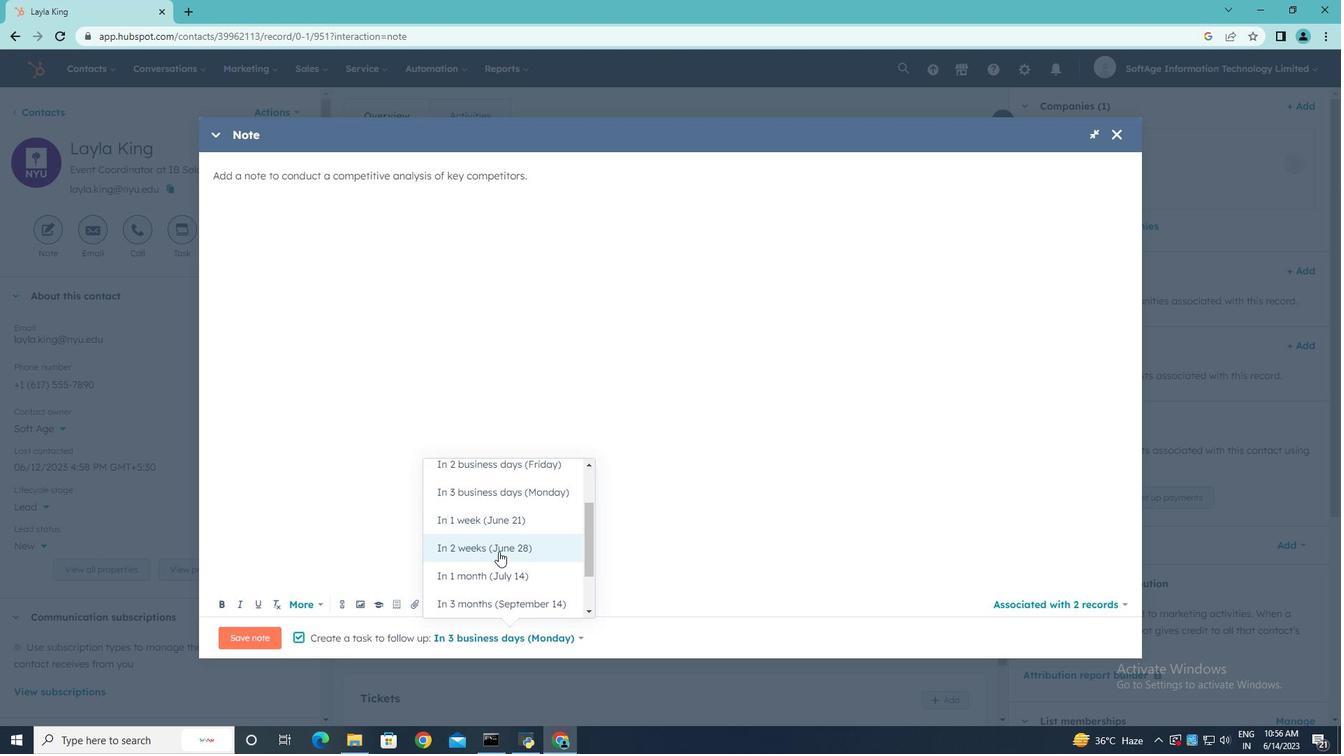 
Action: Mouse moved to (248, 644)
Screenshot: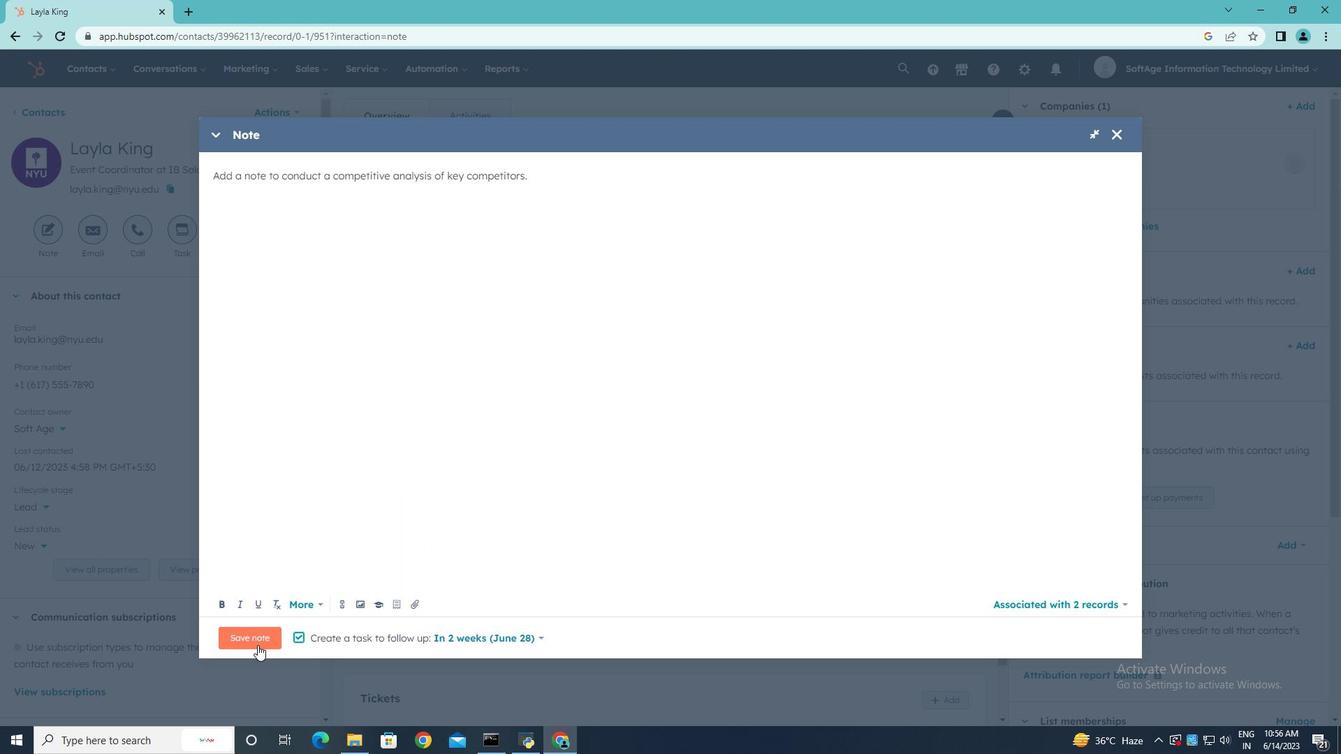 
Action: Mouse pressed left at (248, 644)
Screenshot: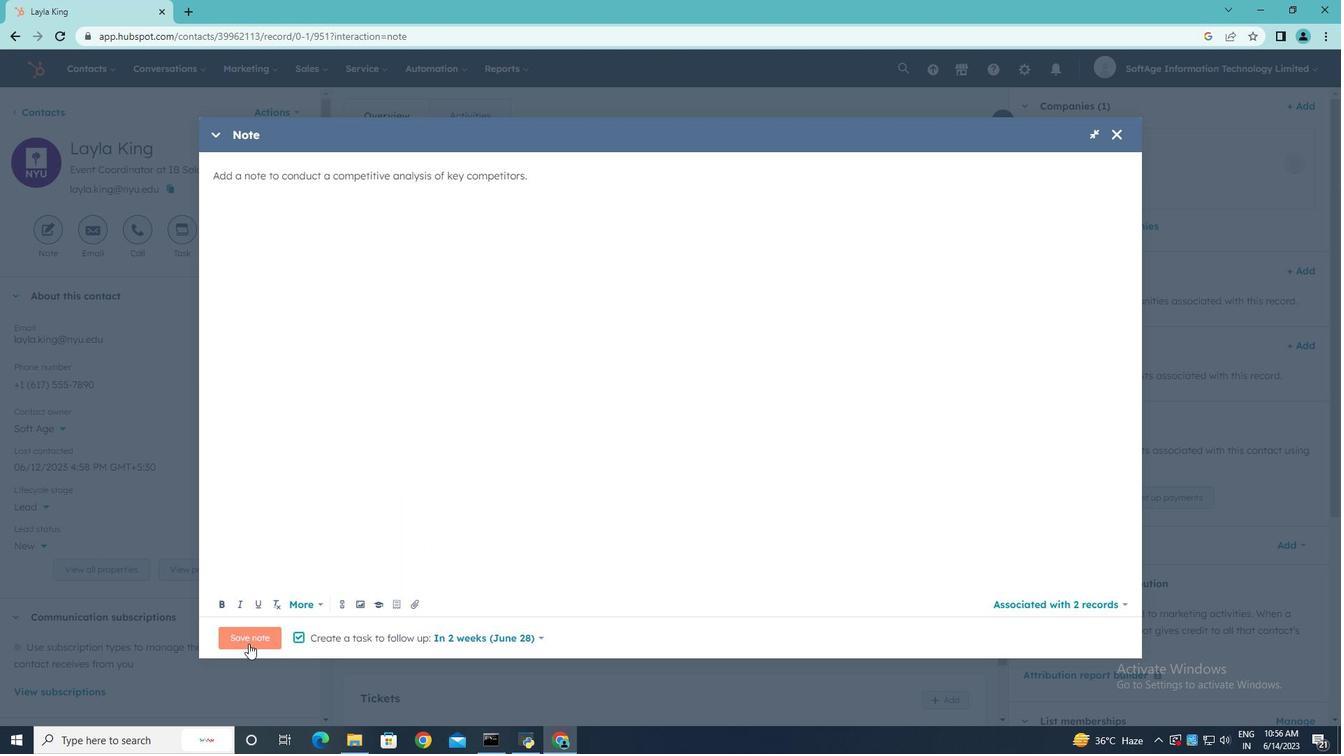 
Action: Mouse moved to (186, 222)
Screenshot: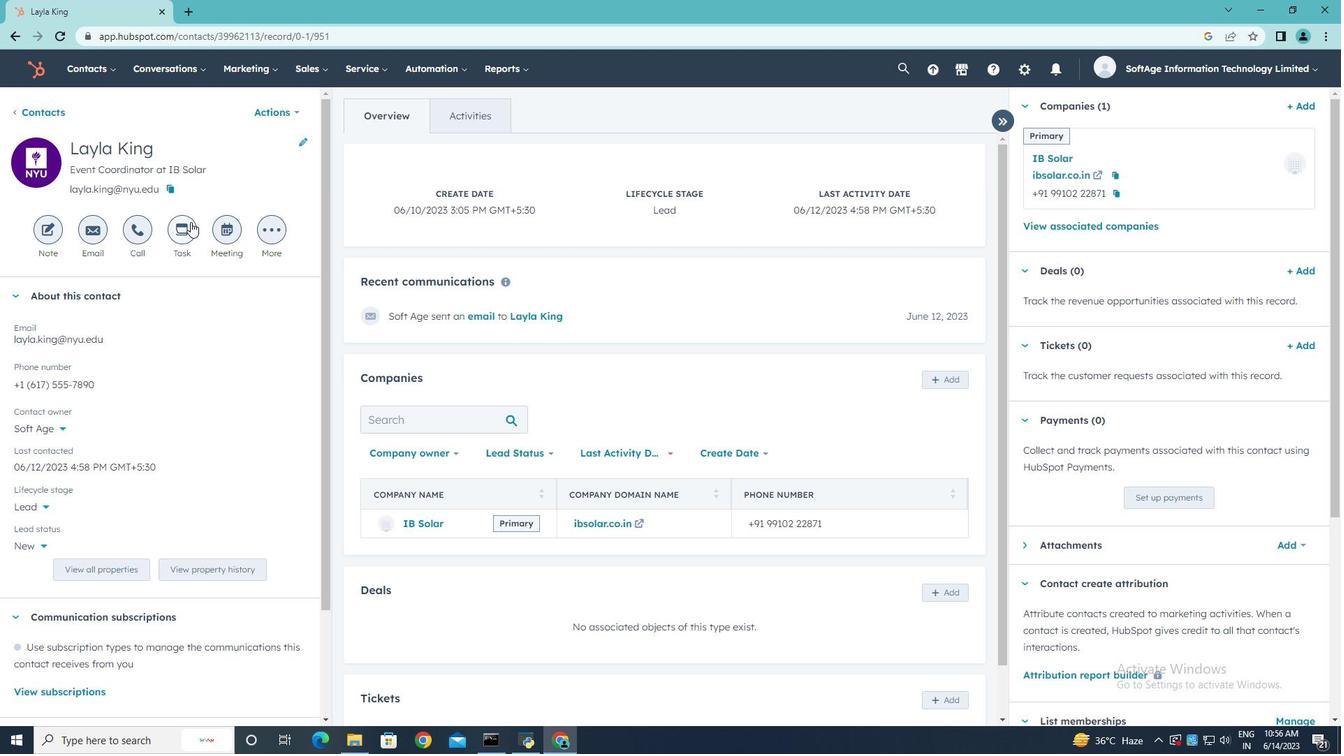 
Action: Mouse pressed left at (186, 222)
Screenshot: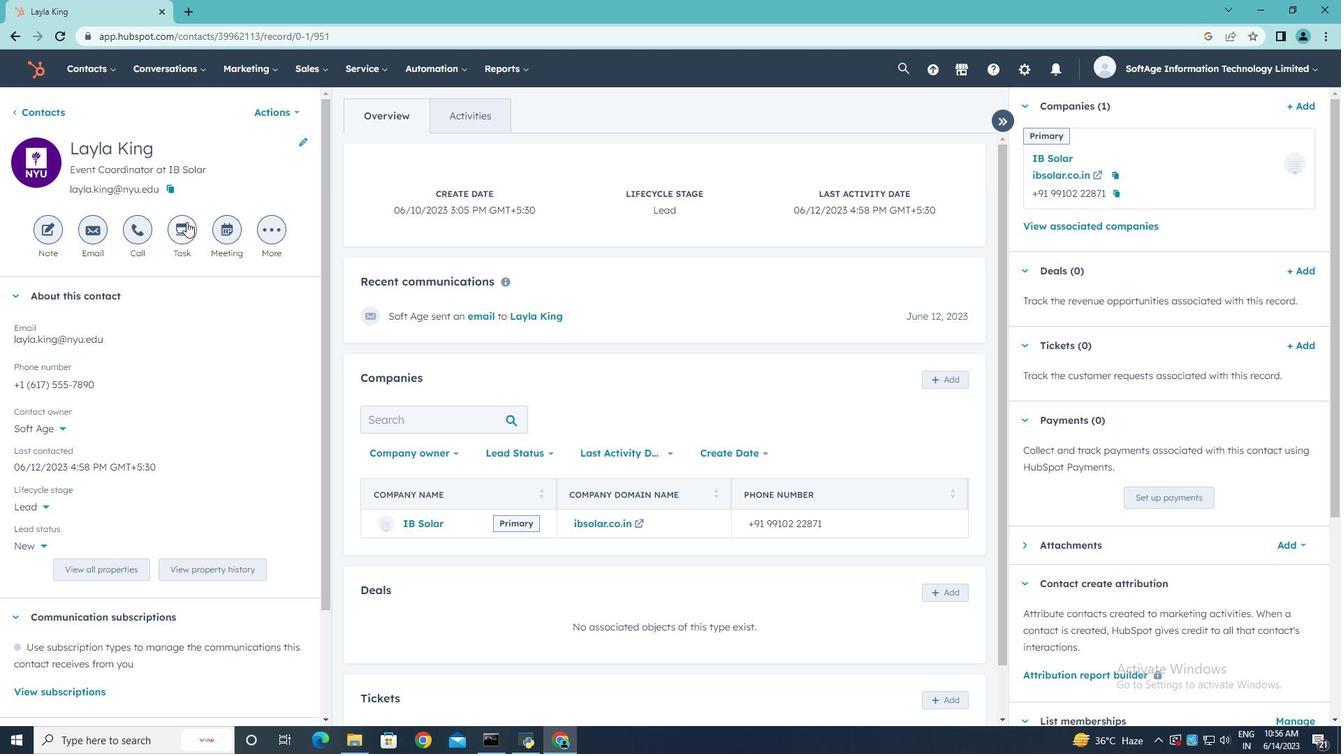 
Action: Mouse moved to (853, 394)
Screenshot: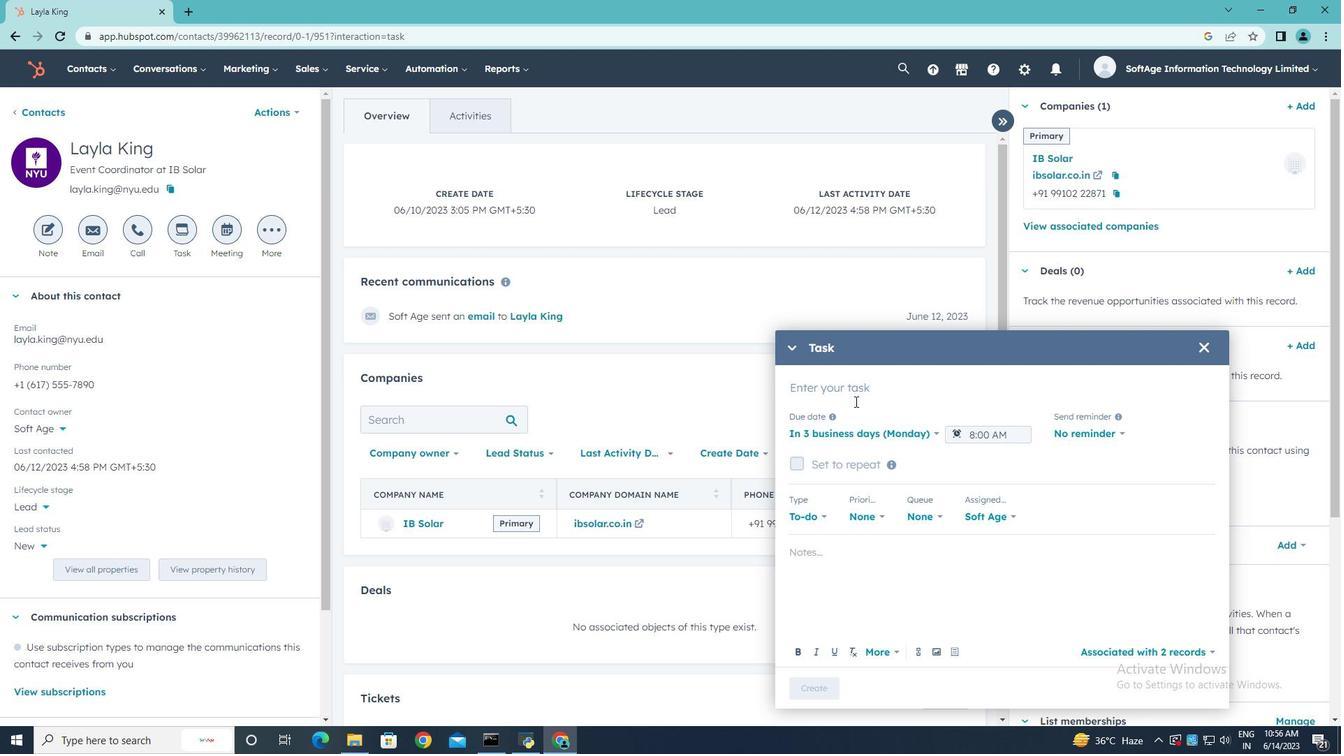 
Action: Key pressed <Key.shift><Key.shift><Key.shift>Schedule<Key.space><Key.shift>Webinar
Screenshot: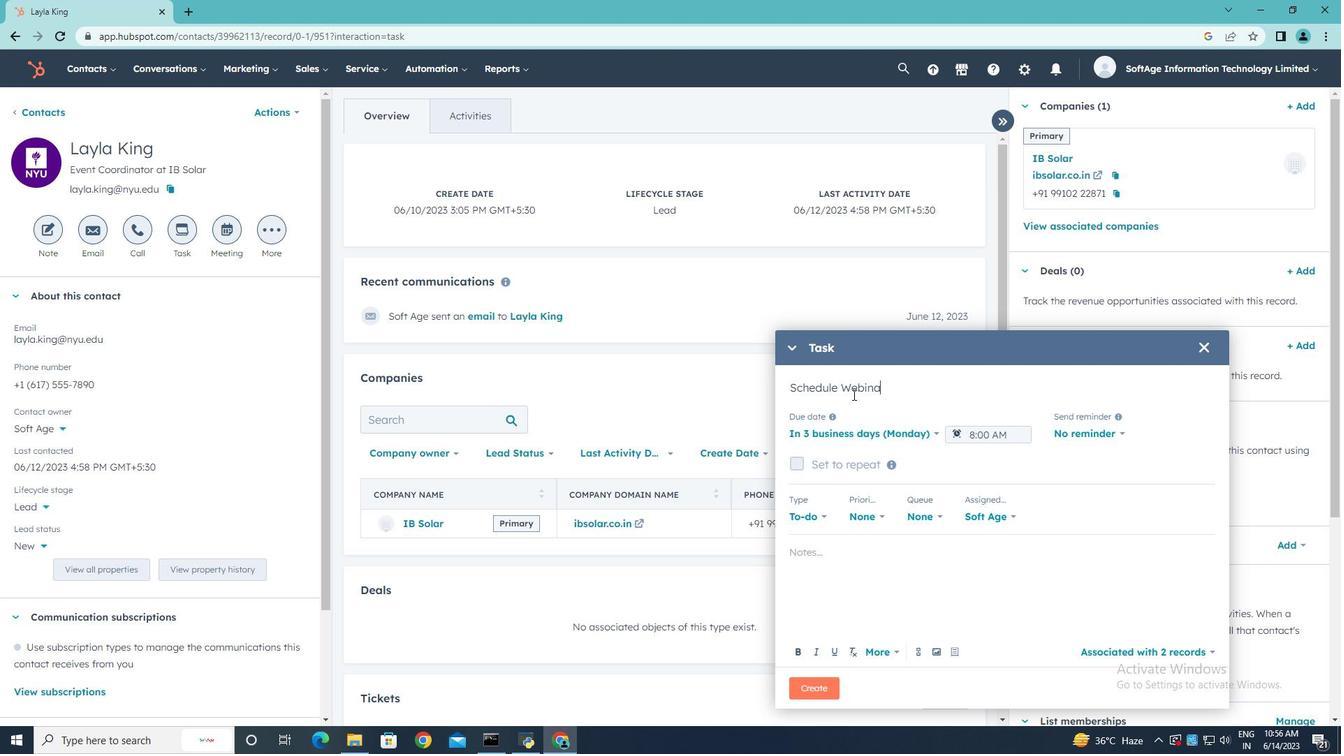 
Action: Mouse moved to (866, 429)
Screenshot: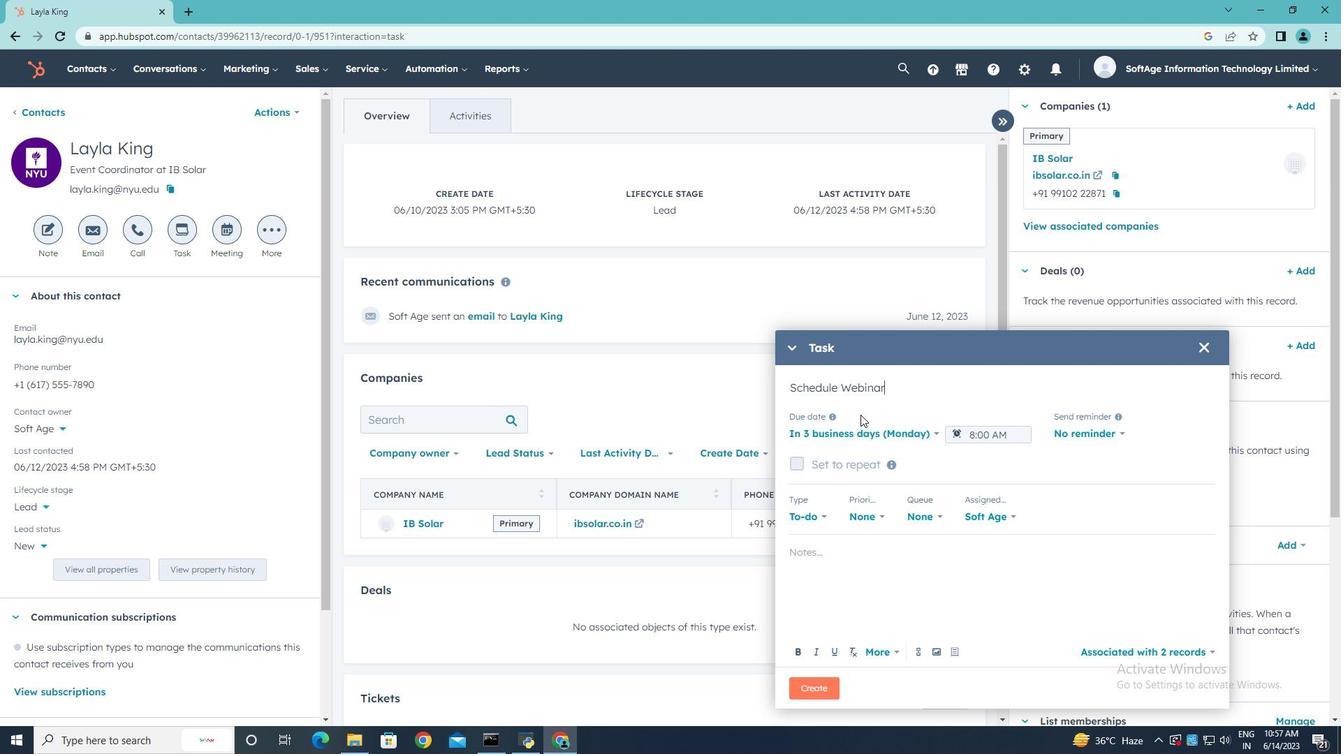 
Action: Mouse pressed left at (866, 429)
Screenshot: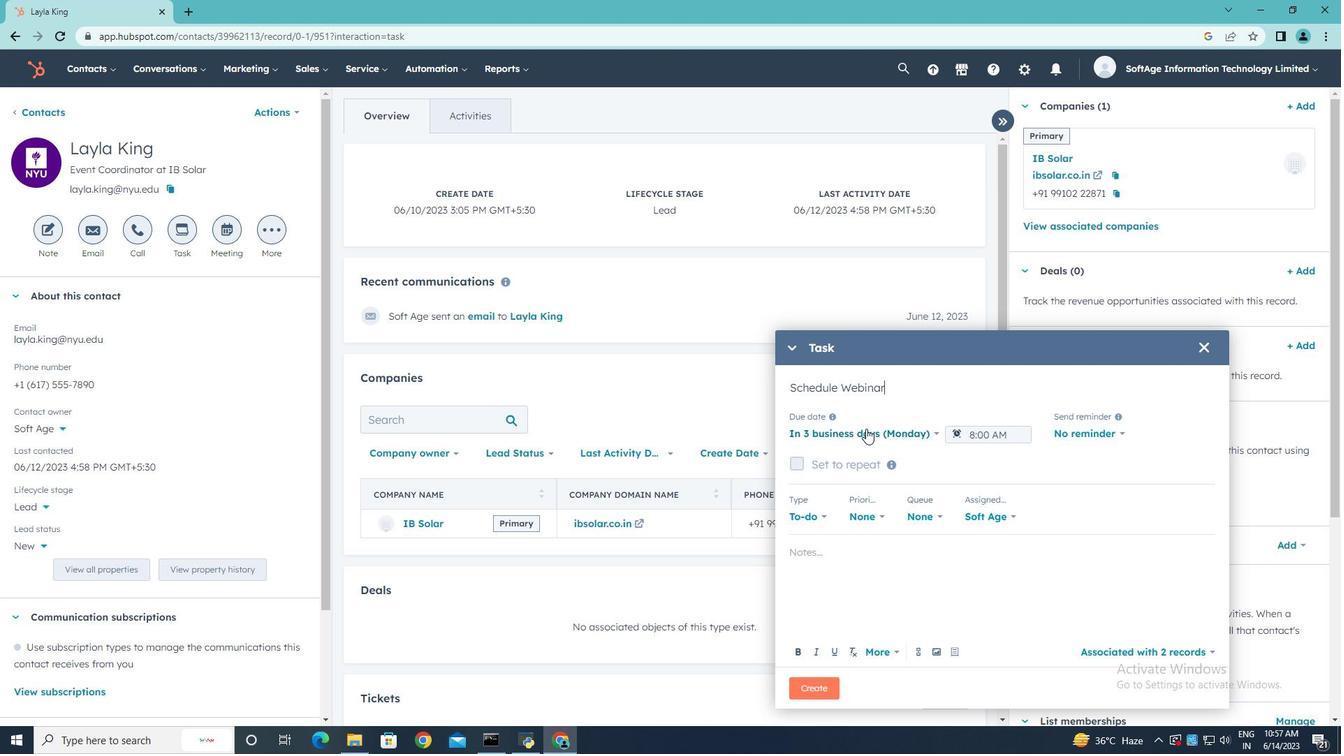 
Action: Mouse moved to (916, 494)
Screenshot: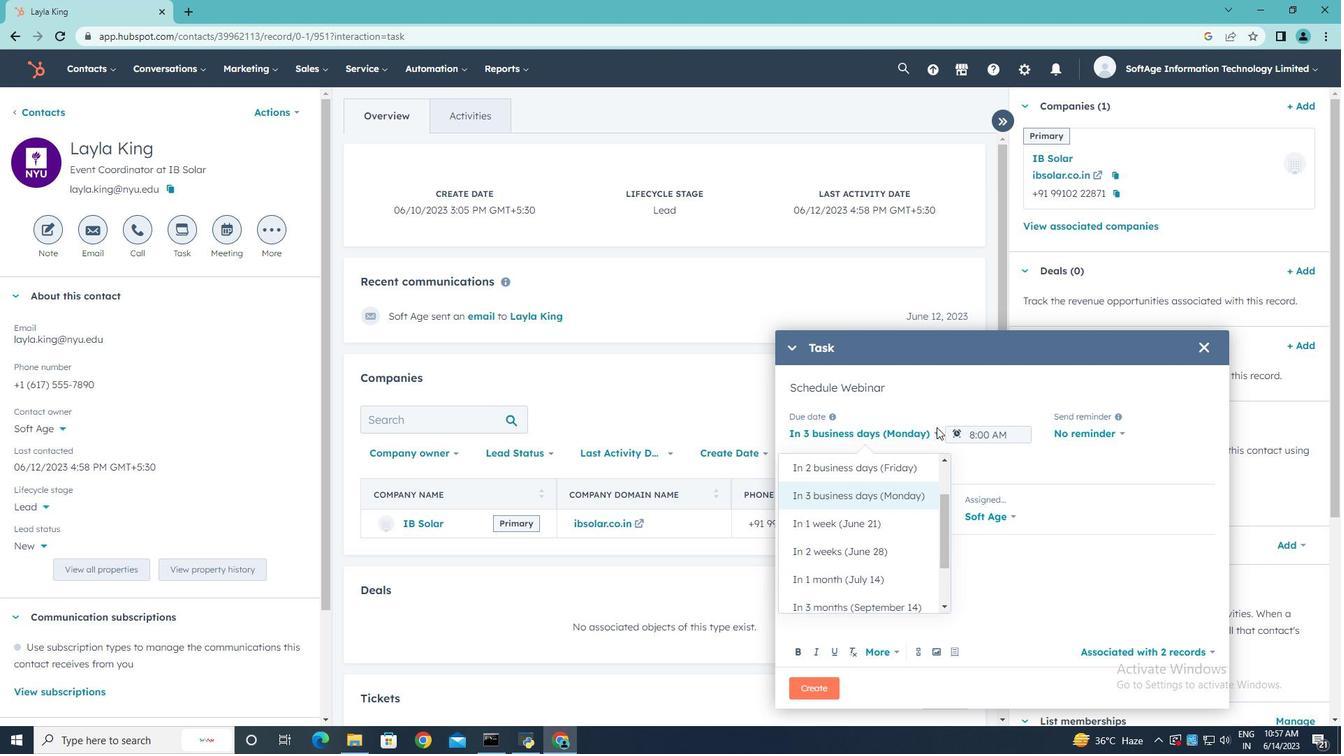 
Action: Mouse scrolled (916, 495) with delta (0, 0)
Screenshot: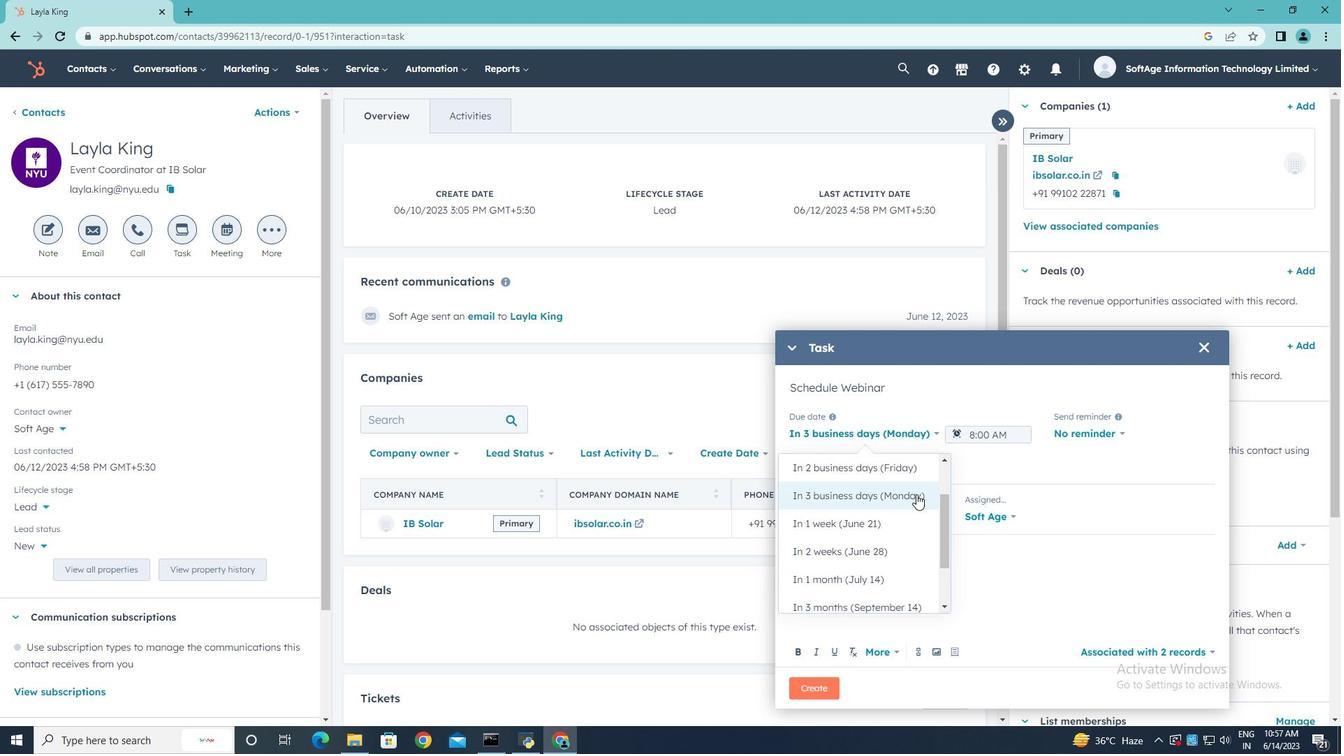 
Action: Mouse scrolled (916, 495) with delta (0, 0)
Screenshot: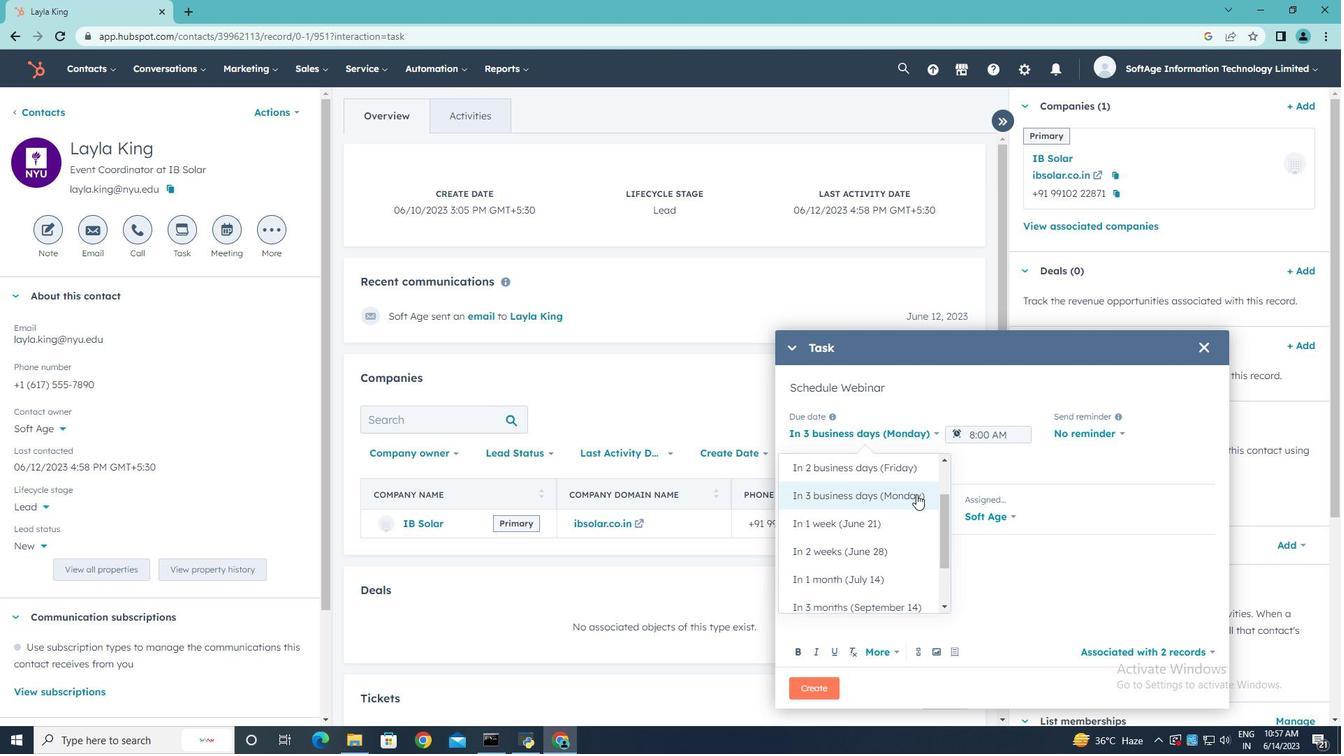 
Action: Mouse scrolled (916, 495) with delta (0, 0)
Screenshot: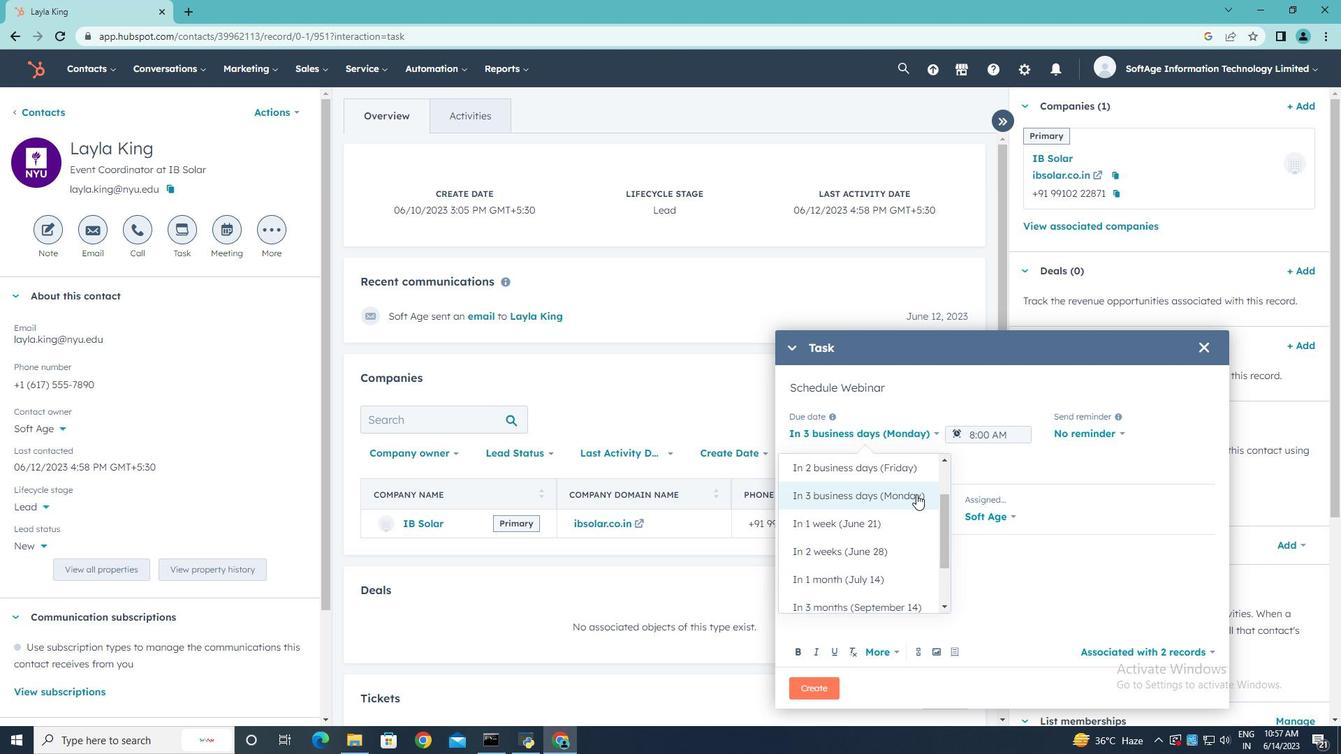 
Action: Mouse moved to (881, 505)
Screenshot: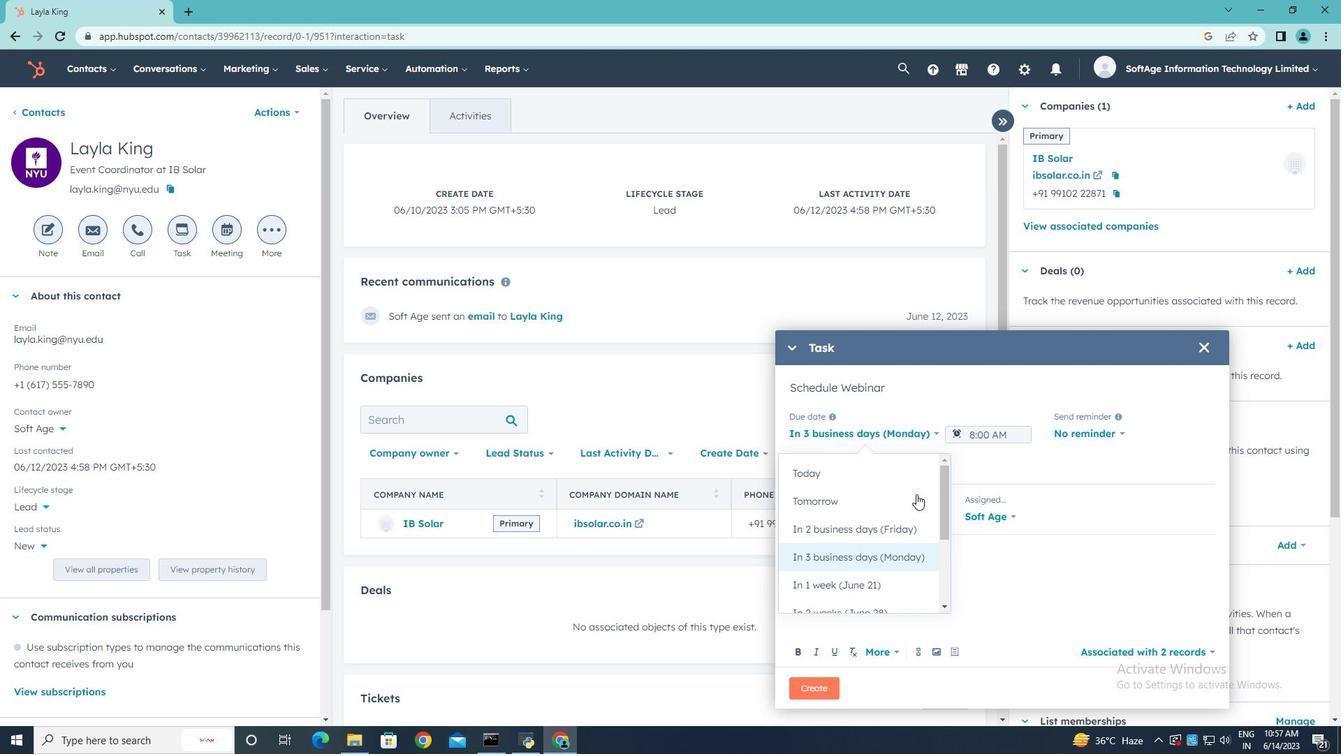 
Action: Mouse pressed left at (881, 505)
Screenshot: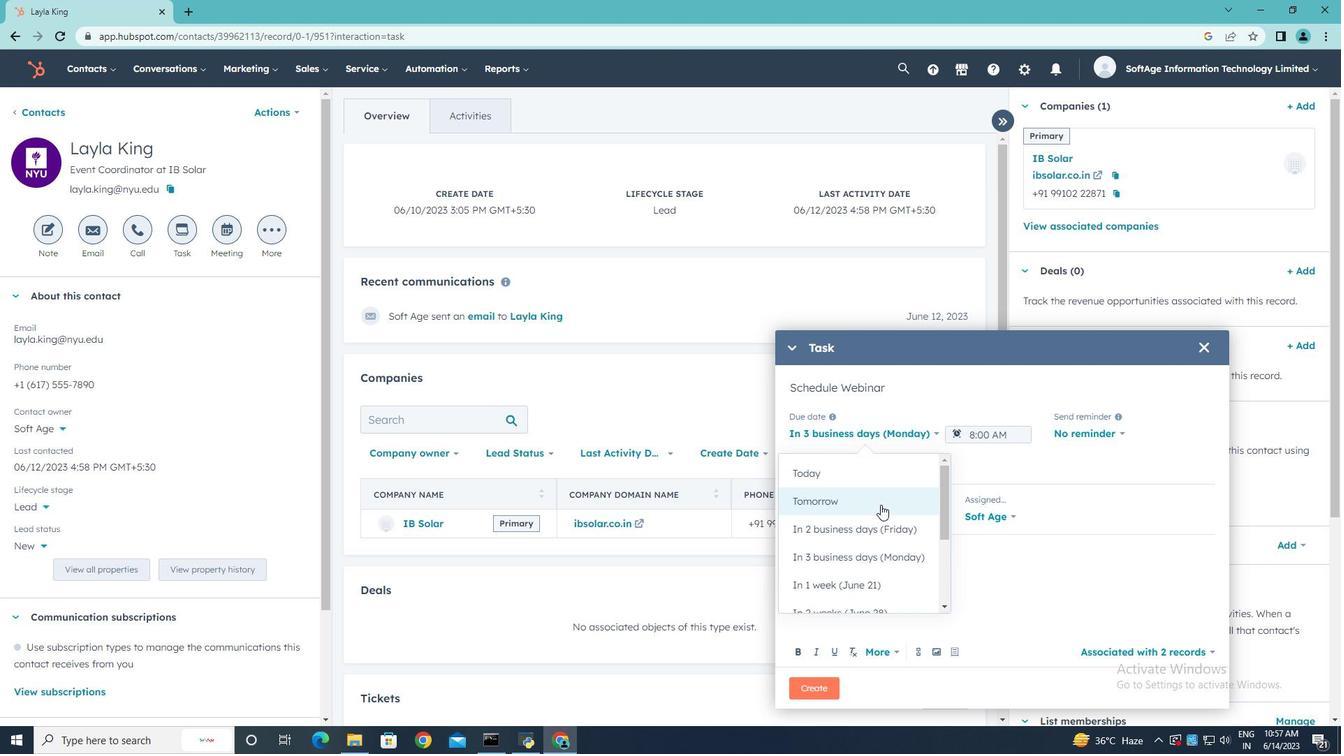 
Action: Mouse moved to (983, 436)
Screenshot: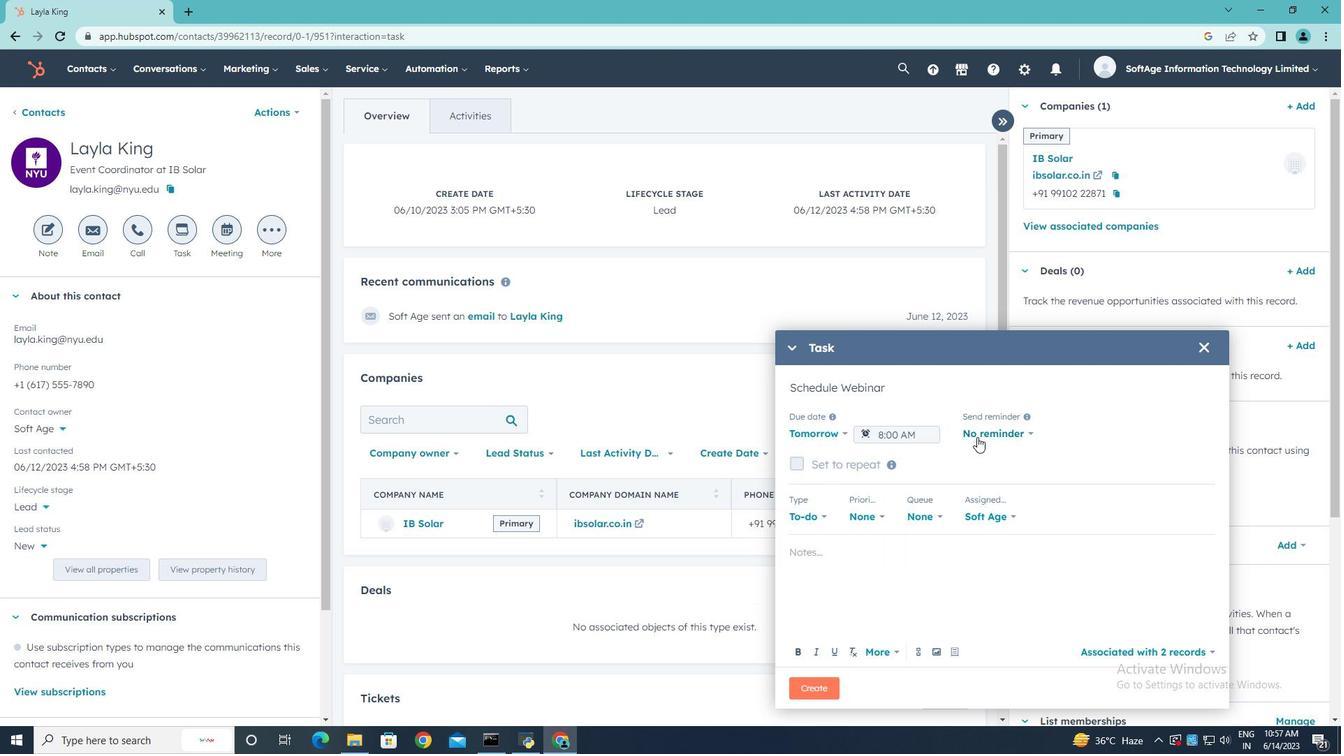 
Action: Mouse pressed left at (983, 436)
Screenshot: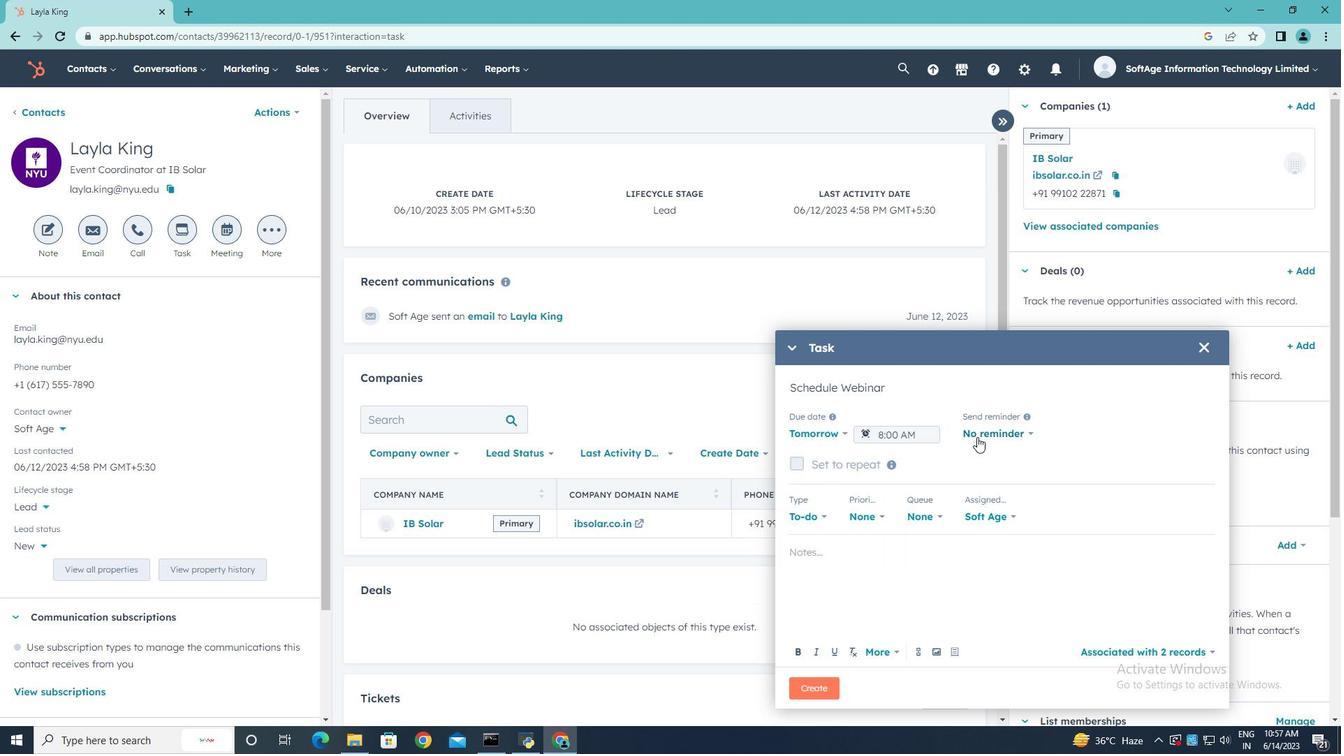 
Action: Mouse moved to (990, 533)
Screenshot: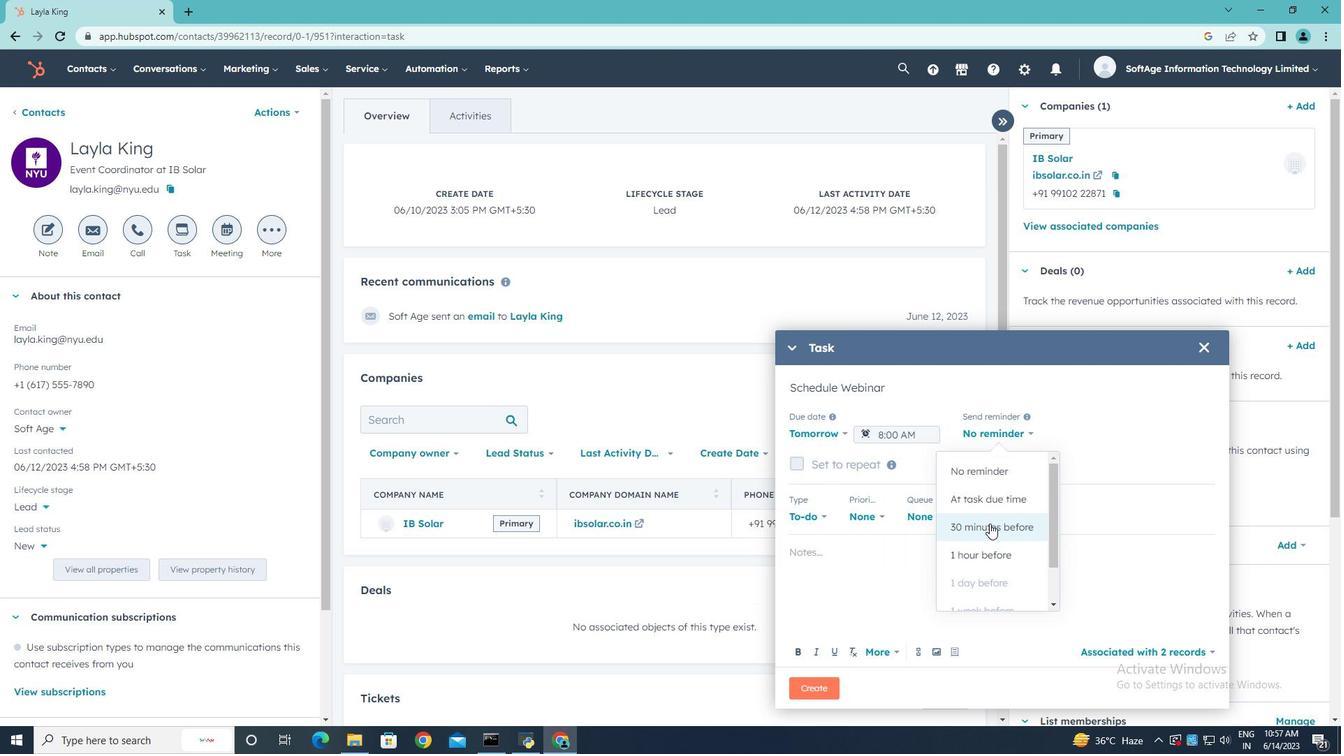 
Action: Mouse pressed left at (990, 533)
Screenshot: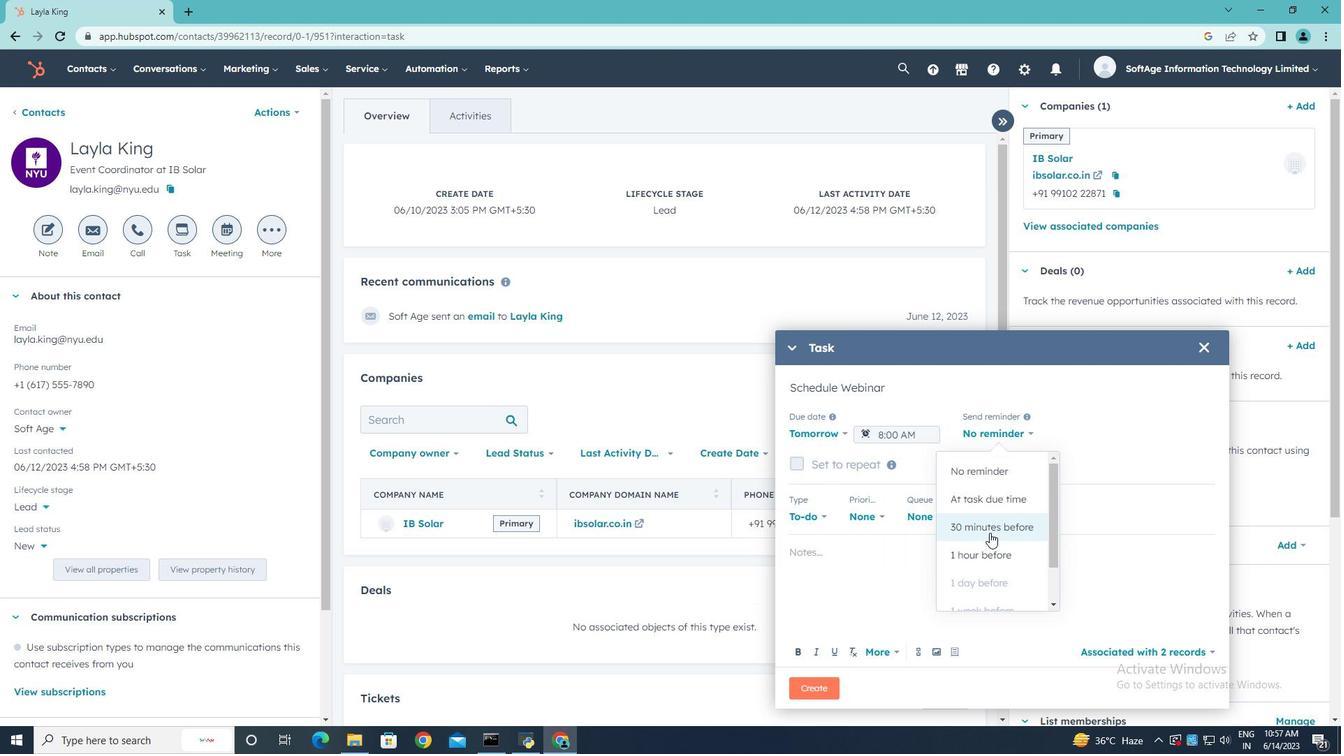 
Action: Mouse moved to (862, 515)
Screenshot: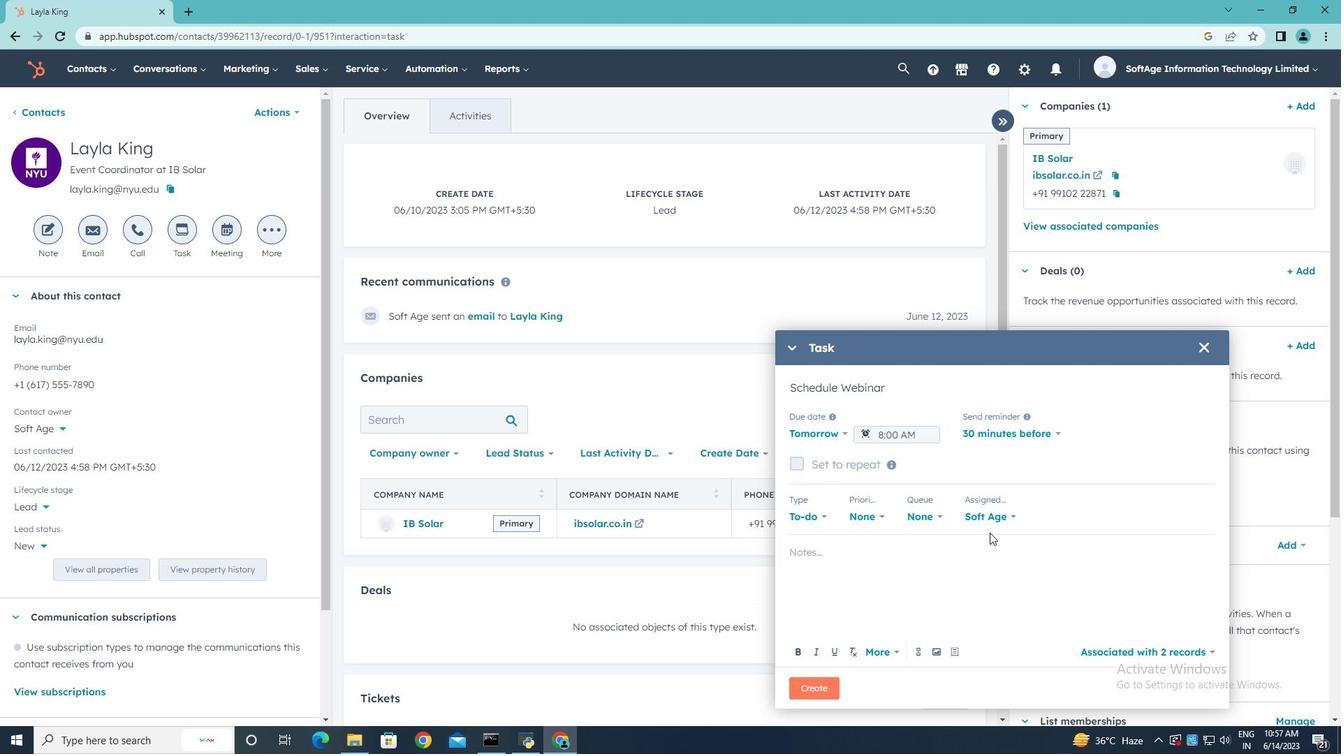 
Action: Mouse pressed left at (862, 515)
Screenshot: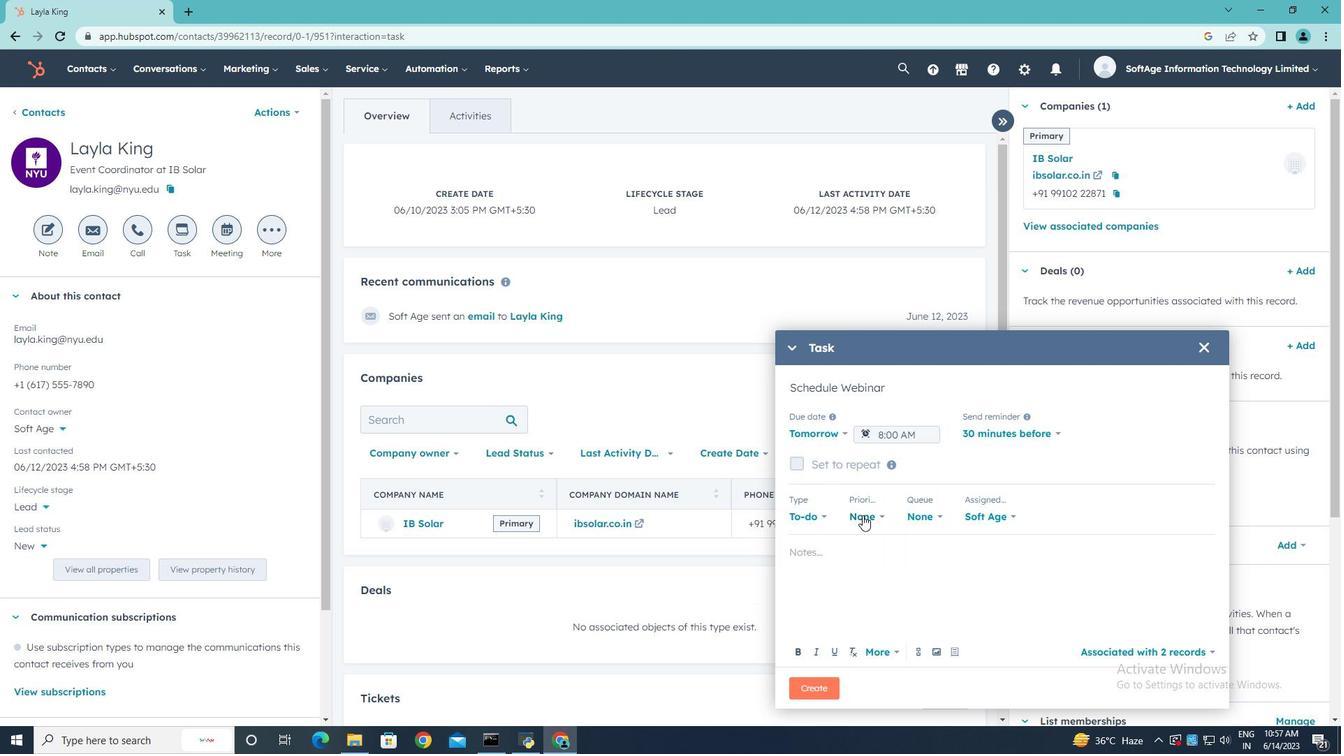 
Action: Mouse moved to (853, 599)
Screenshot: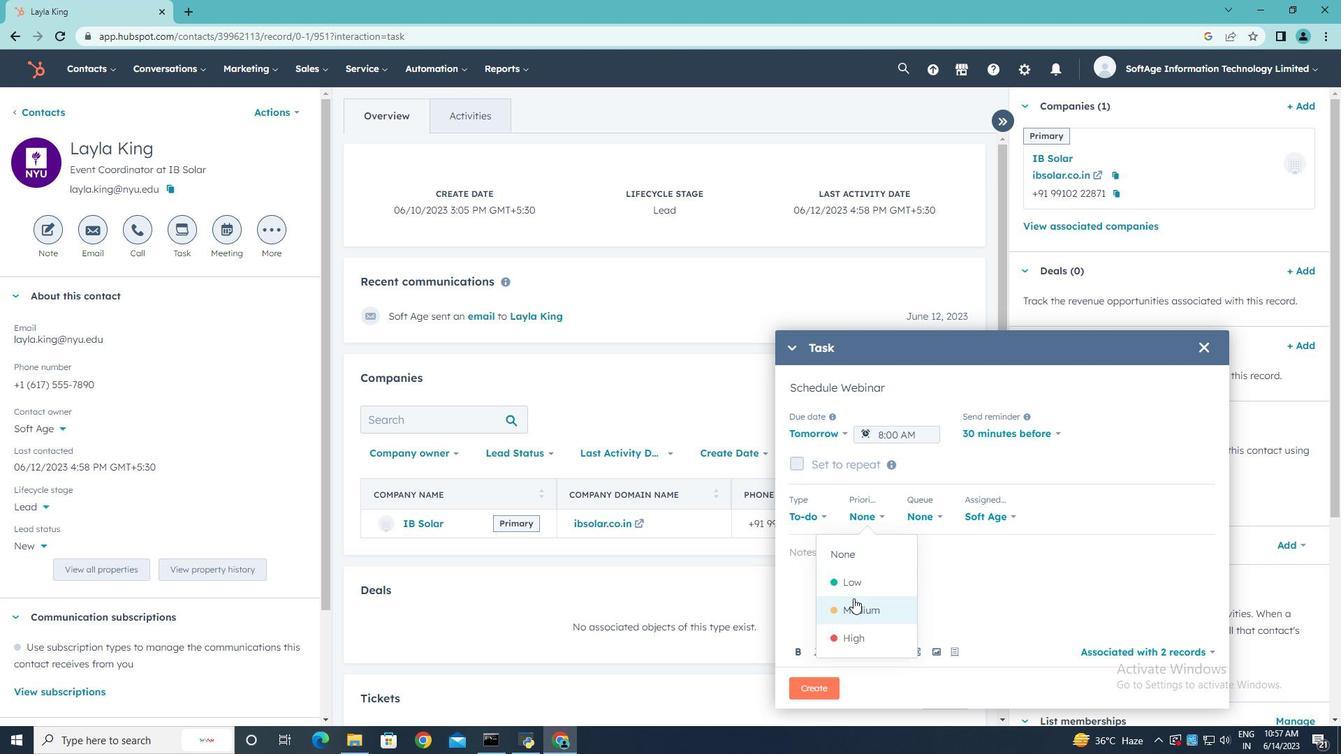 
Action: Mouse pressed left at (853, 599)
Screenshot: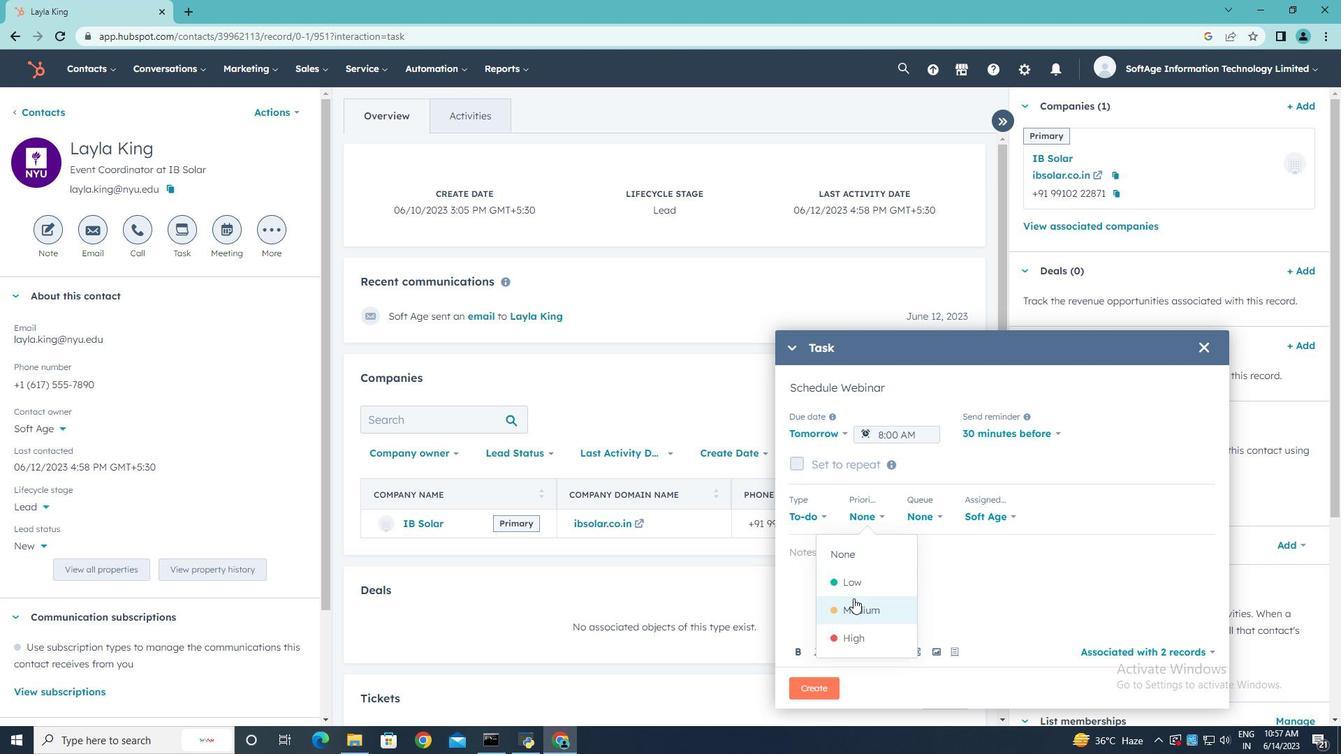 
Action: Mouse moved to (833, 551)
Screenshot: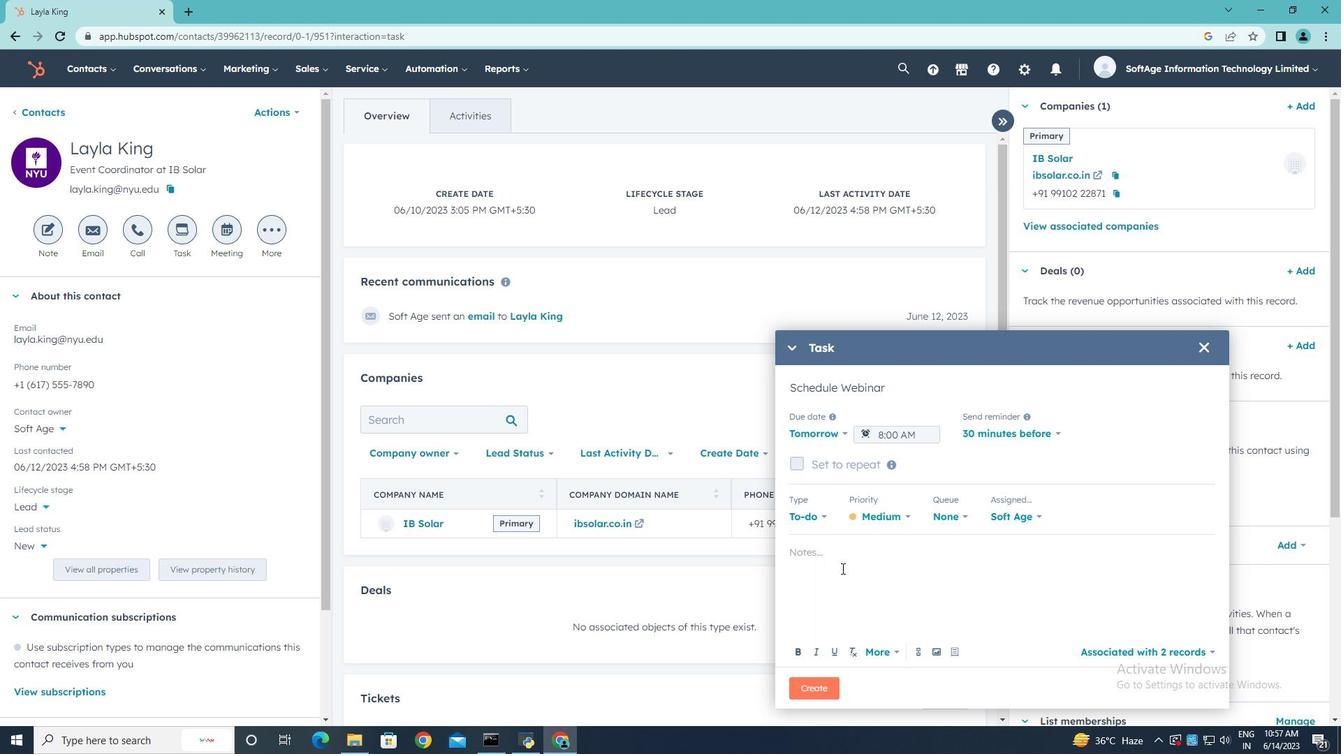 
Action: Mouse pressed left at (833, 551)
Screenshot: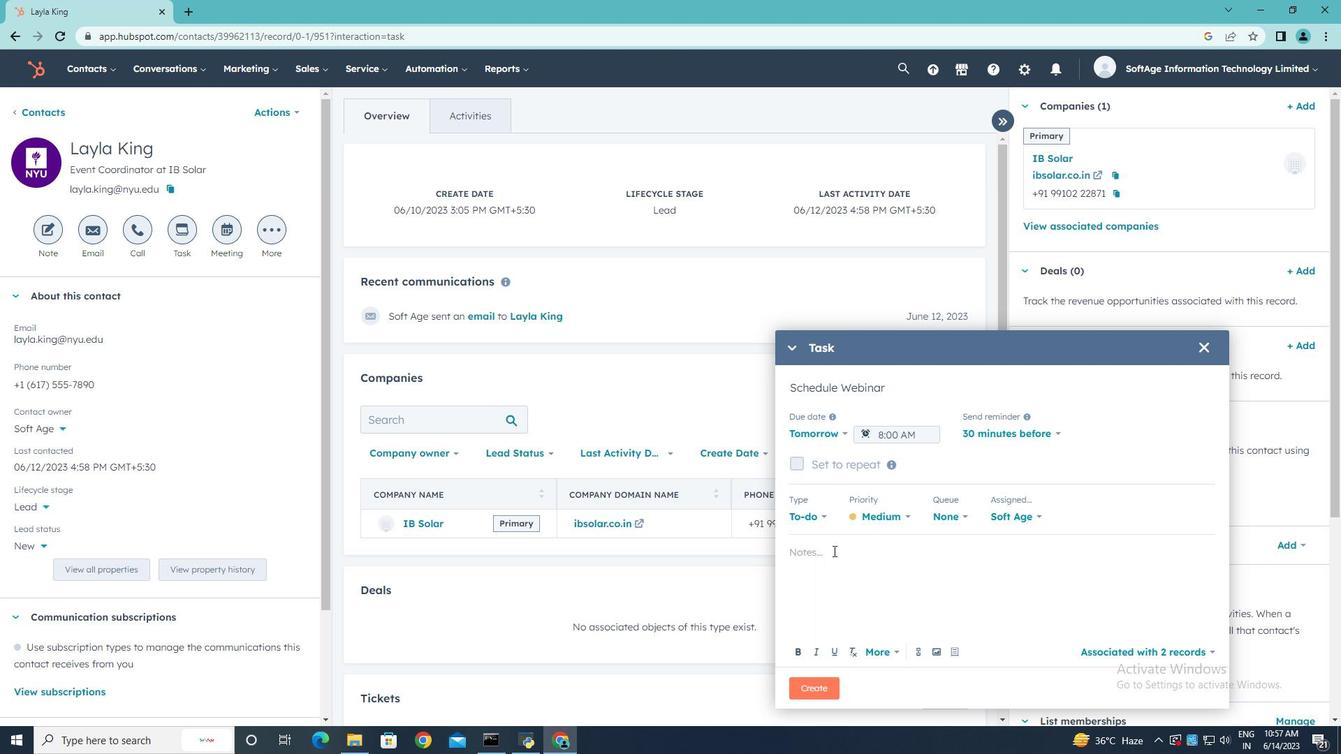 
Action: Key pressed <Key.shift><Key.shift><Key.shift><Key.shift><Key.shift><Key.shift><Key.shift><Key.shift><Key.shift><Key.shift><Key.shift><Key.shift>Take<Key.space>detailed<Key.space>meeting<Key.space>minutes<Key.space>and<Key.space>share<Key.space>them<Key.space>t<Key.backspace>with<Key.space>the<Key.space>team<Key.space>afterward..
Screenshot: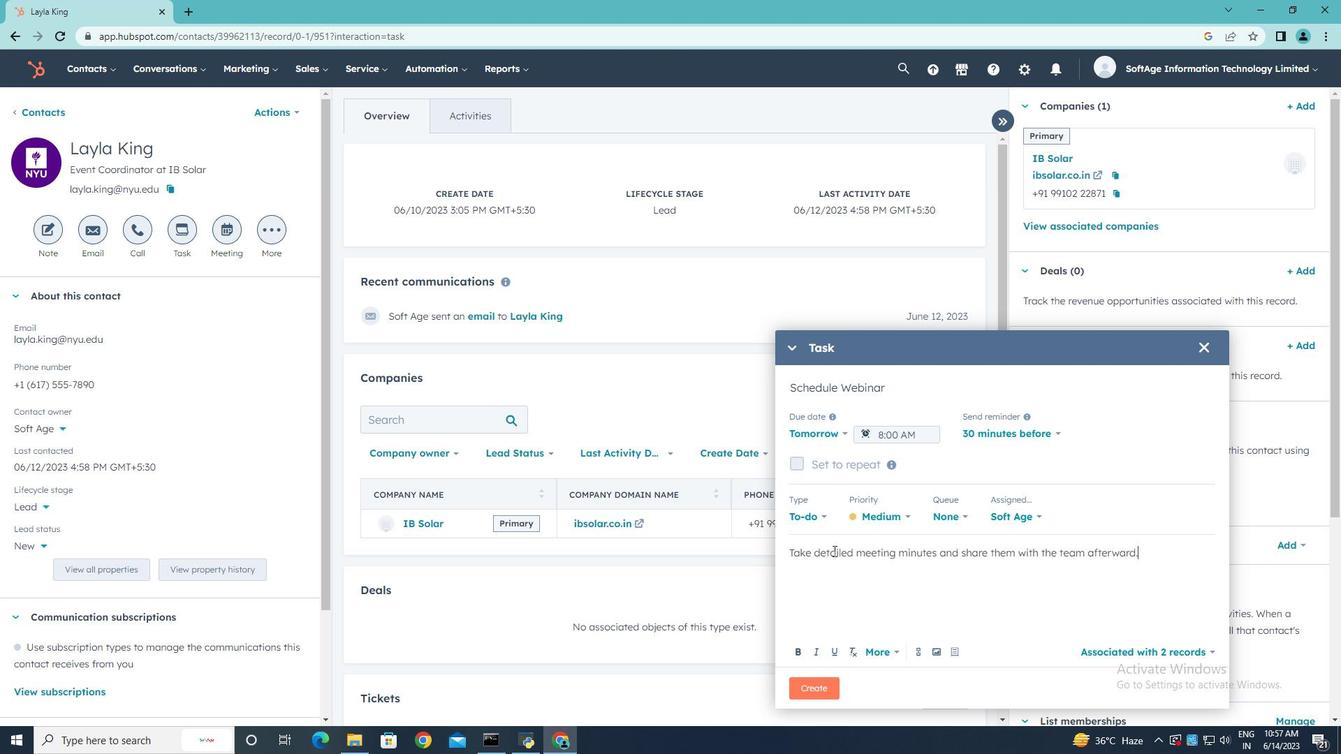 
Action: Mouse moved to (825, 690)
Screenshot: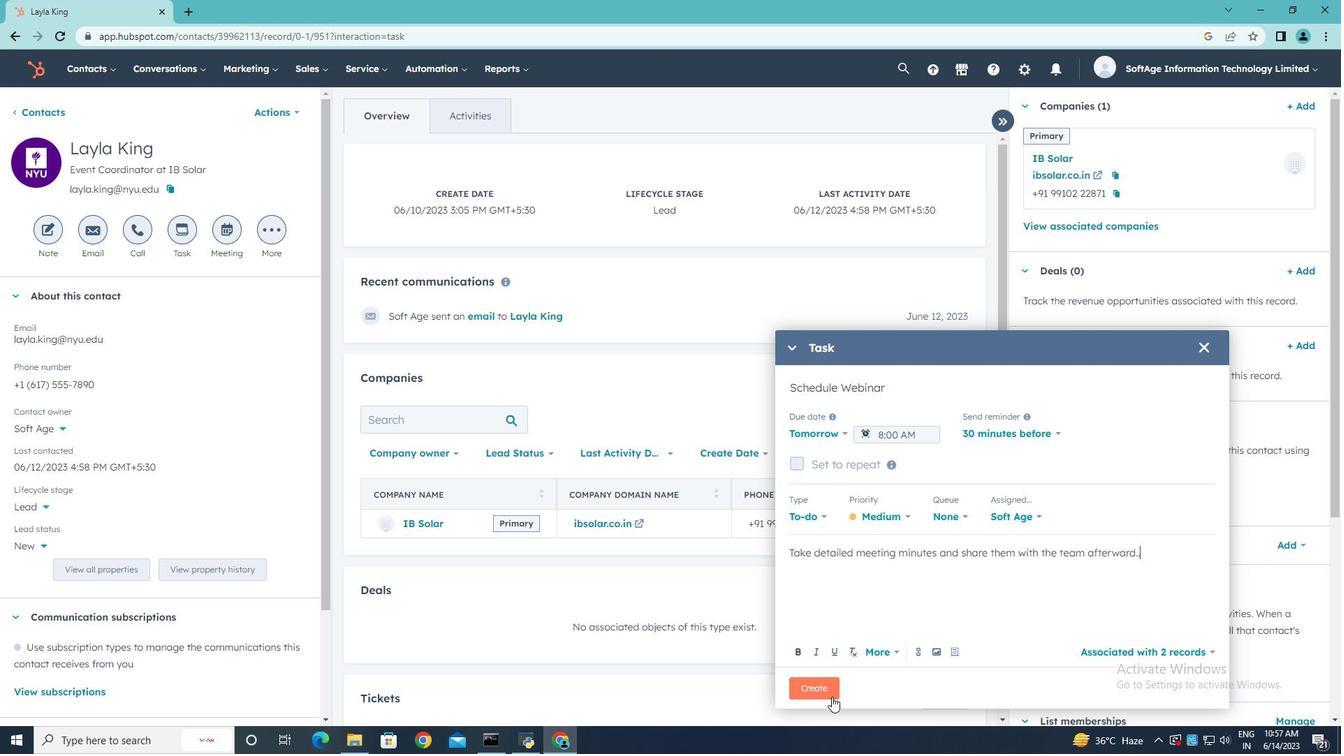
Action: Mouse pressed left at (825, 690)
Screenshot: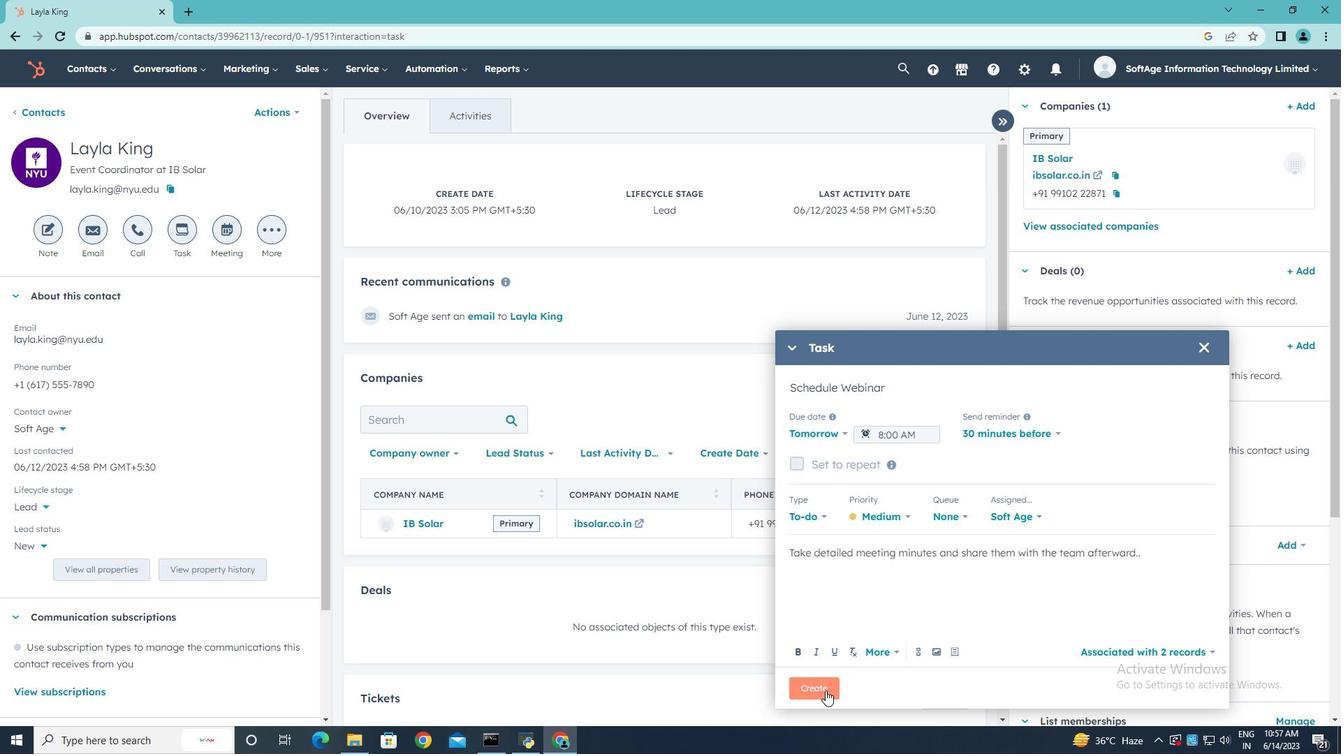
Action: Mouse moved to (577, 547)
Screenshot: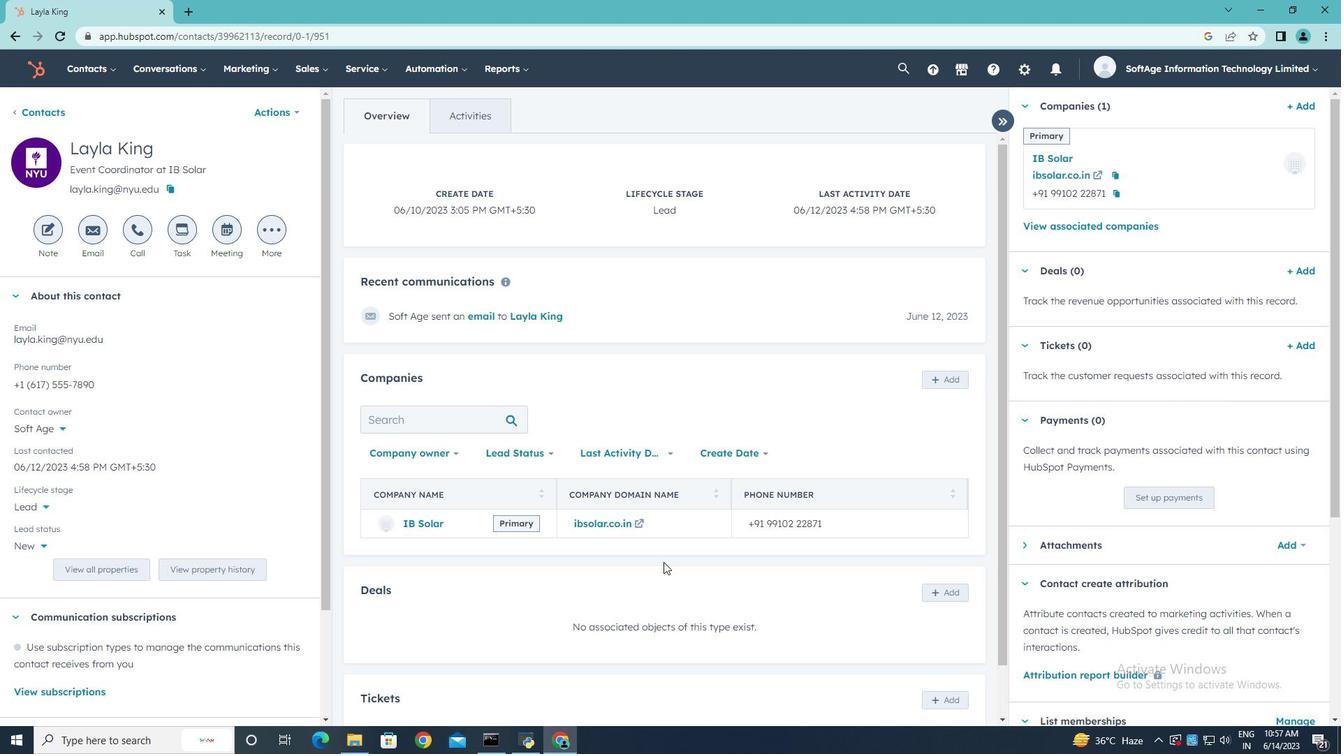 
